 Task: Check the average views per listing of gas fireplace in the last 5 years.
Action: Mouse moved to (1048, 239)
Screenshot: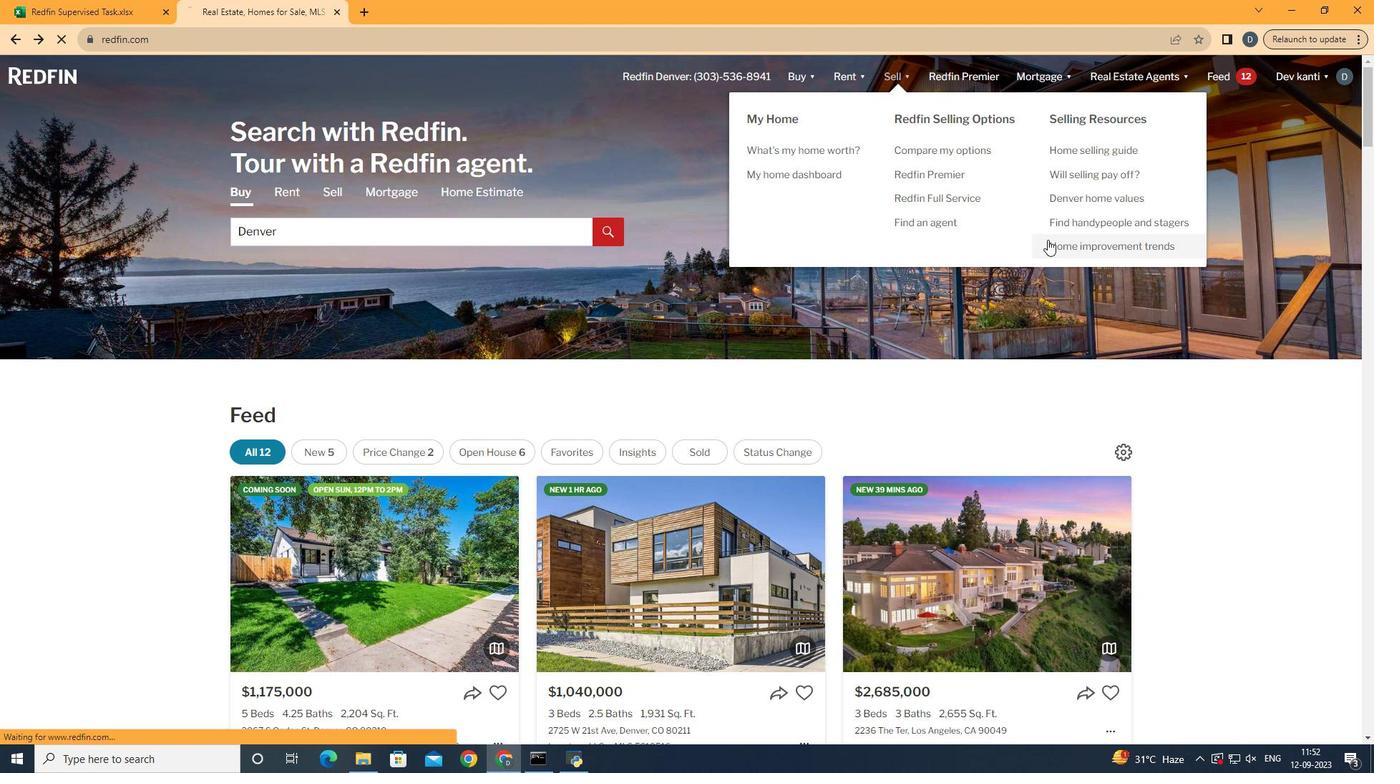 
Action: Mouse pressed left at (1048, 239)
Screenshot: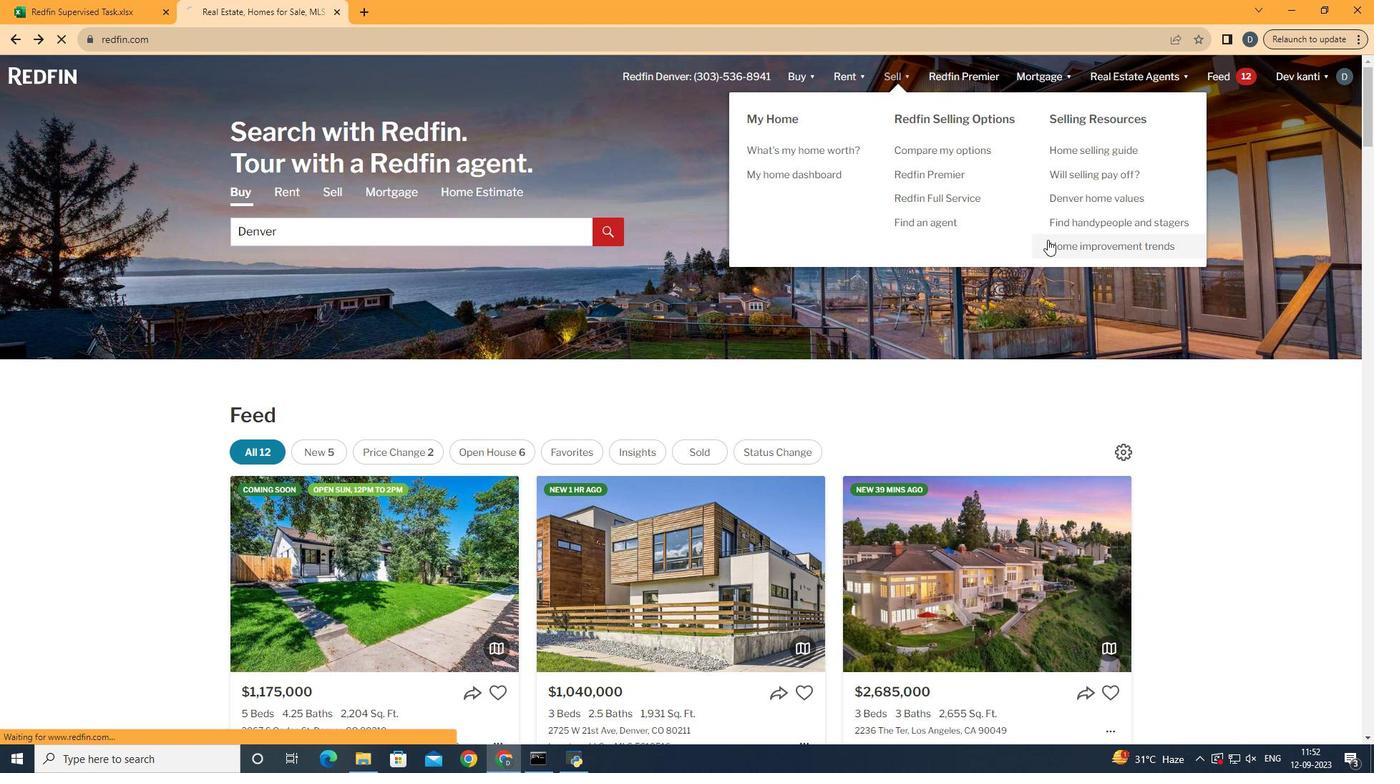 
Action: Mouse moved to (327, 275)
Screenshot: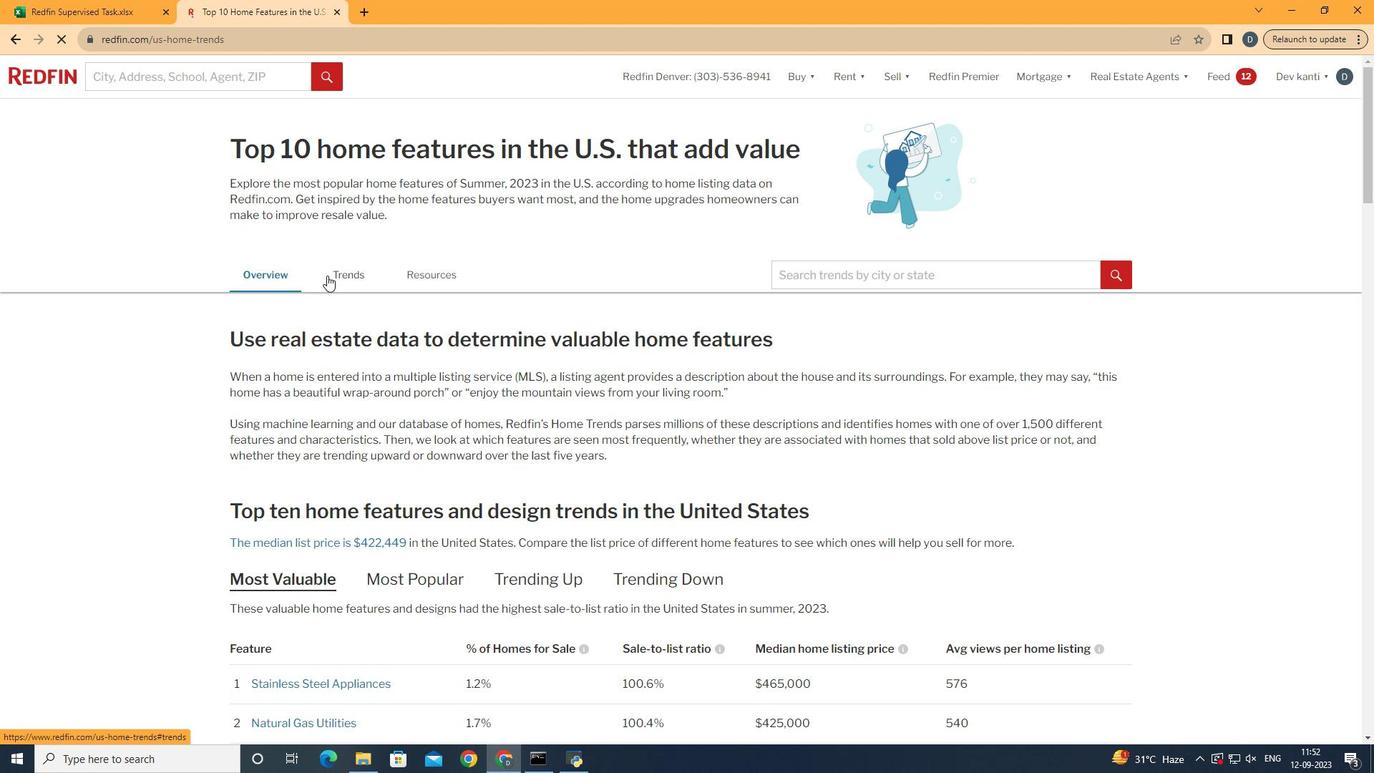 
Action: Mouse pressed left at (327, 275)
Screenshot: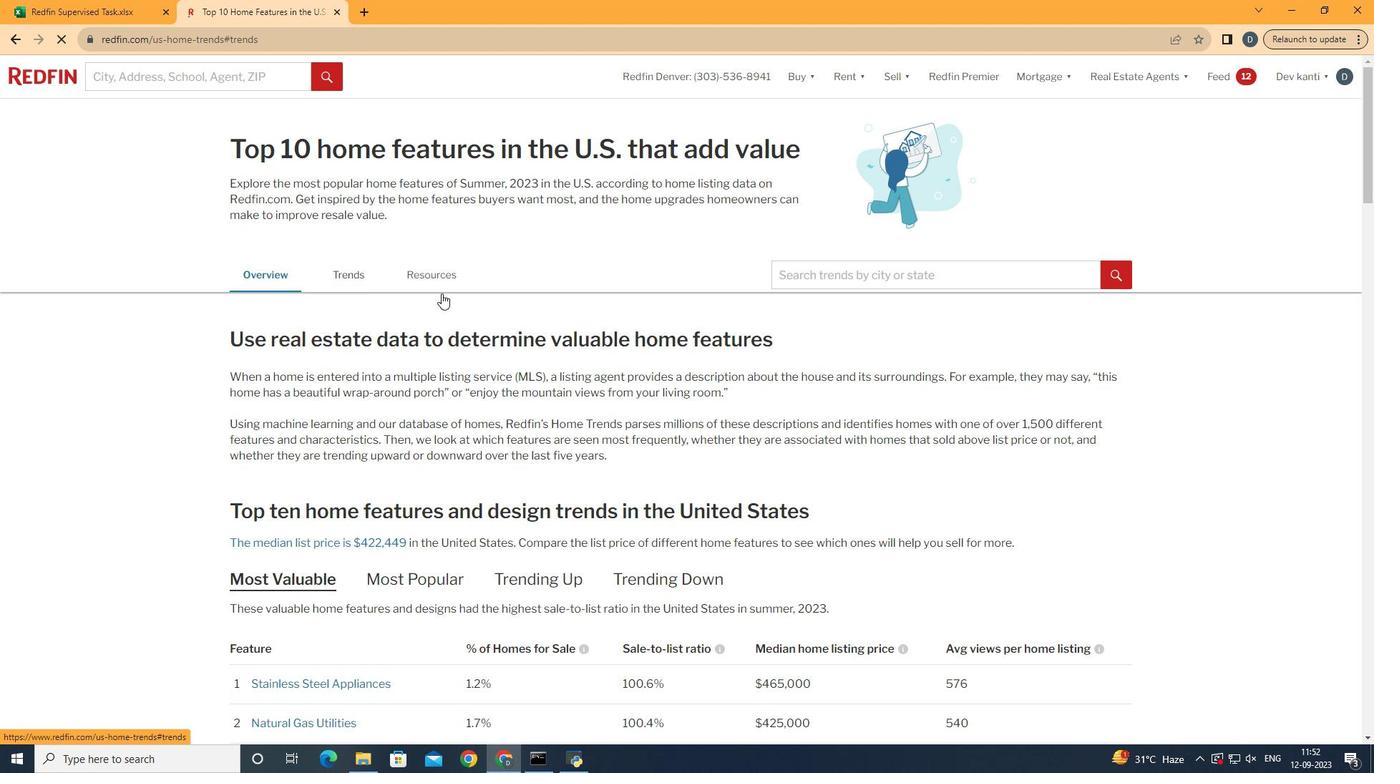 
Action: Mouse moved to (522, 357)
Screenshot: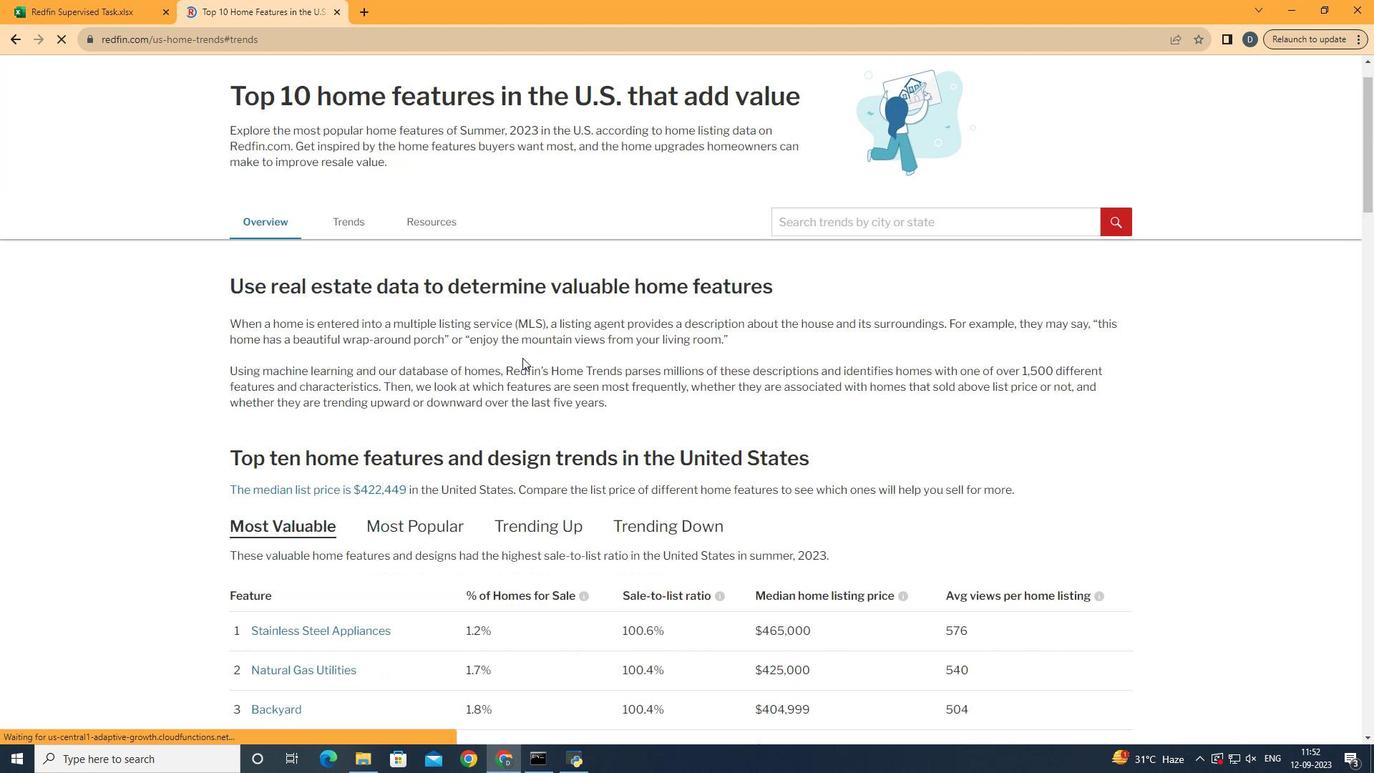 
Action: Mouse scrolled (522, 357) with delta (0, 0)
Screenshot: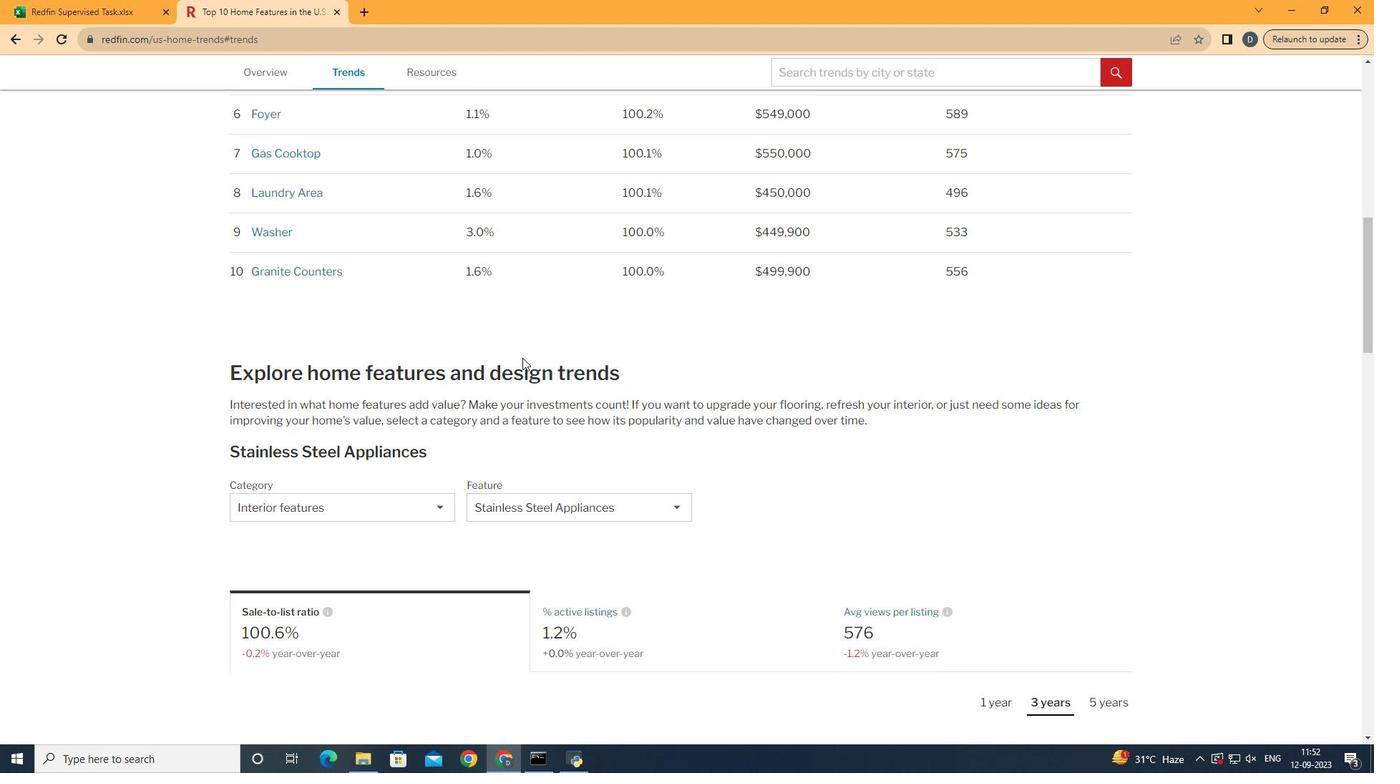 
Action: Mouse scrolled (522, 357) with delta (0, 0)
Screenshot: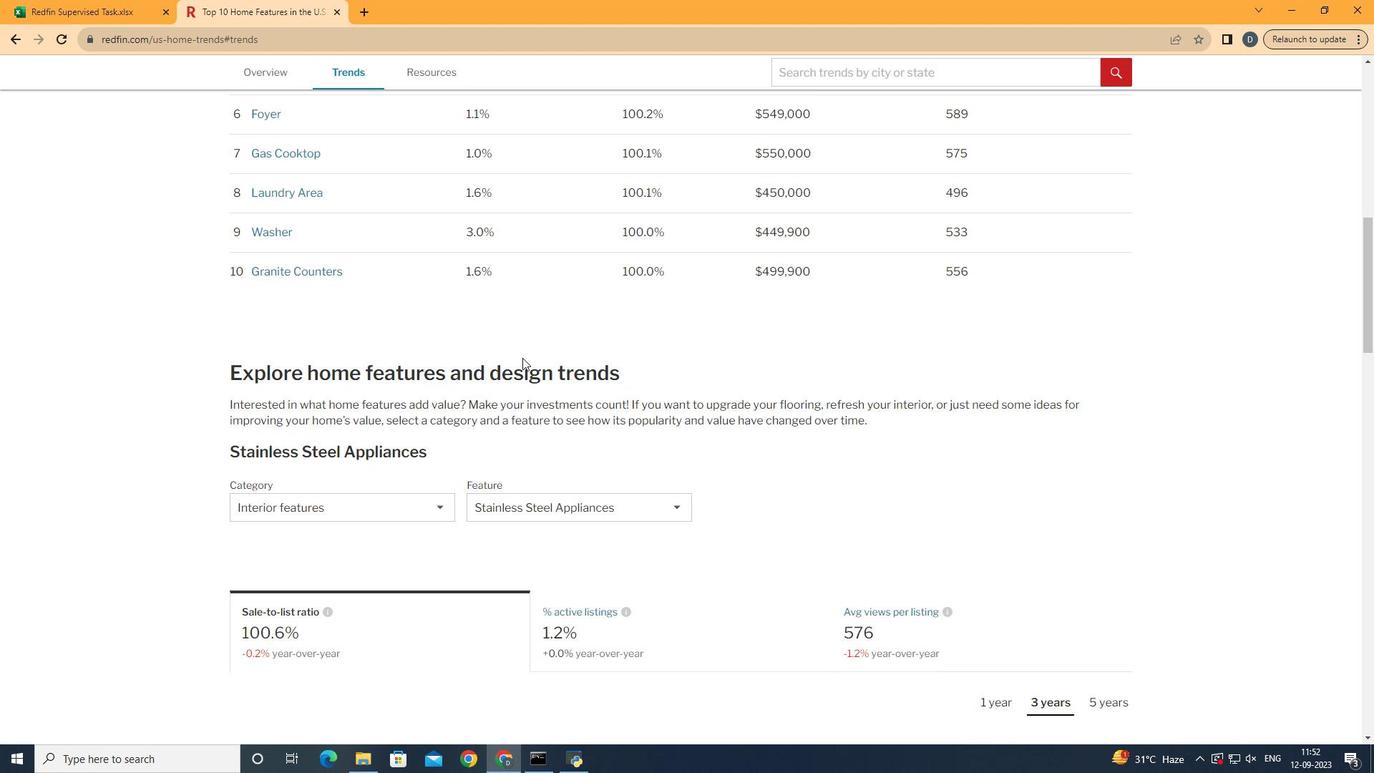 
Action: Mouse scrolled (522, 357) with delta (0, 0)
Screenshot: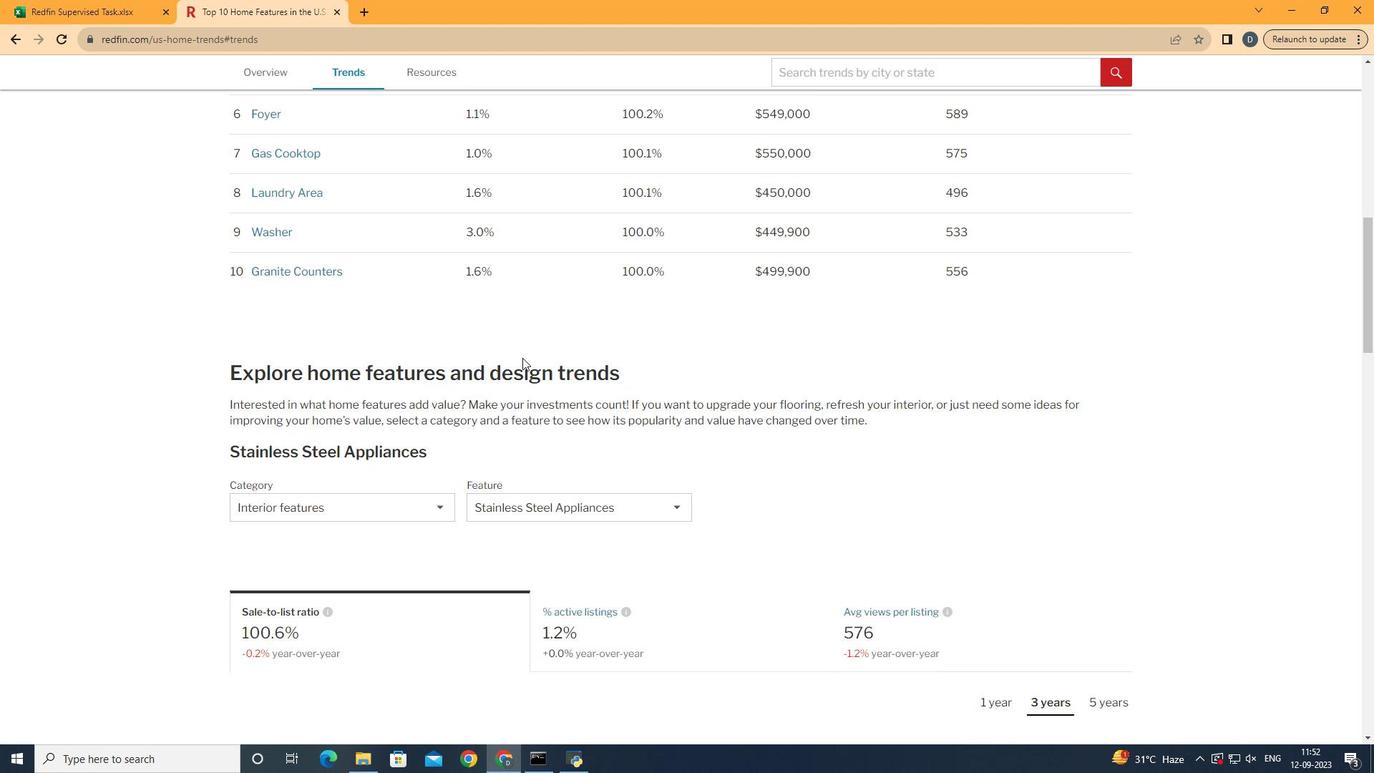 
Action: Mouse scrolled (522, 357) with delta (0, 0)
Screenshot: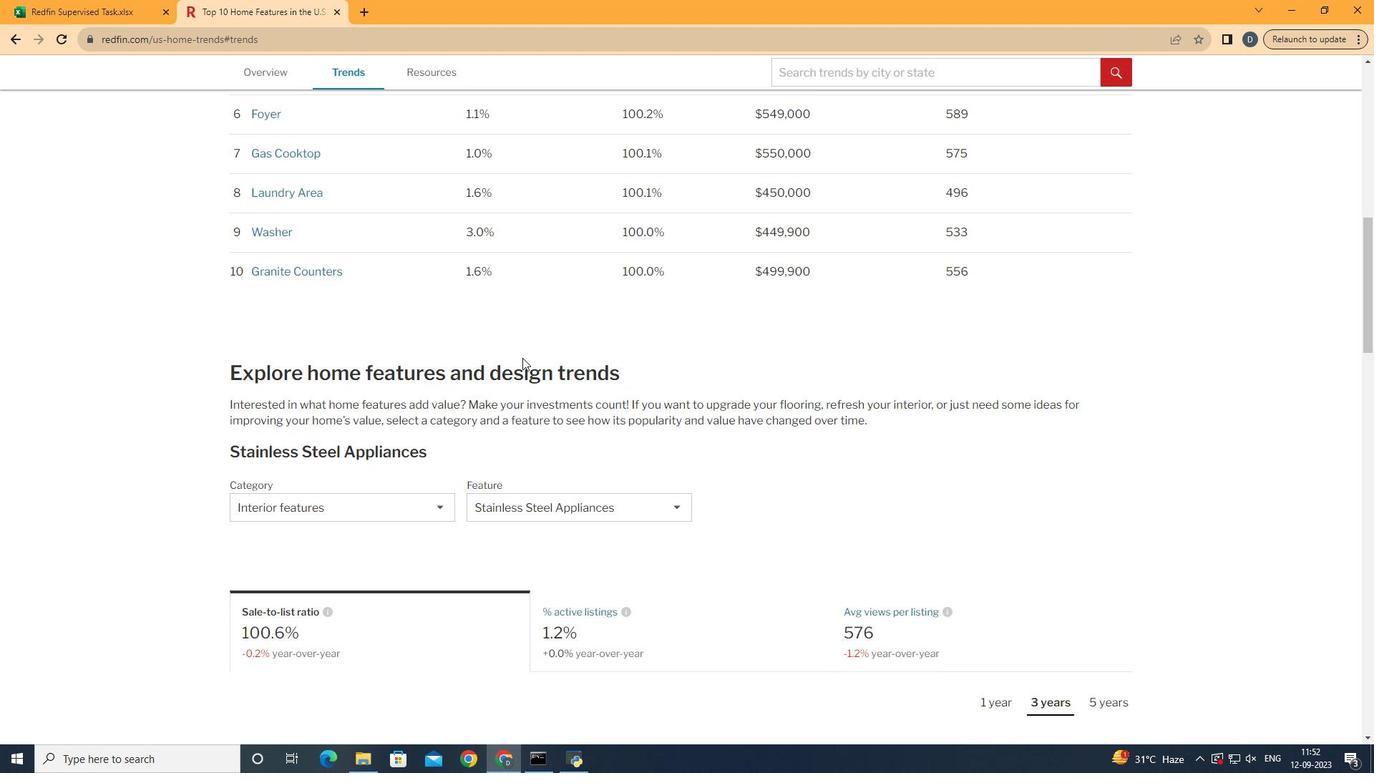 
Action: Mouse scrolled (522, 357) with delta (0, 0)
Screenshot: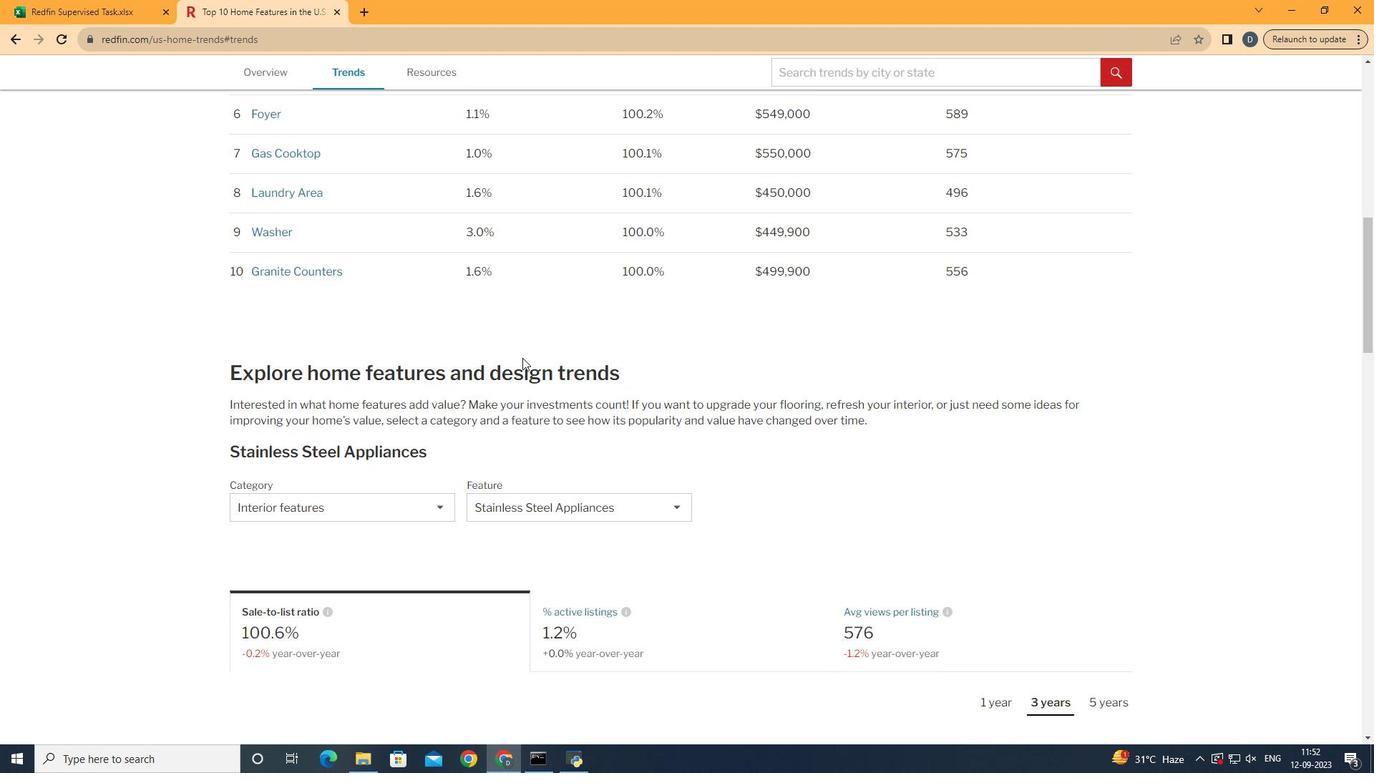 
Action: Mouse scrolled (522, 357) with delta (0, 0)
Screenshot: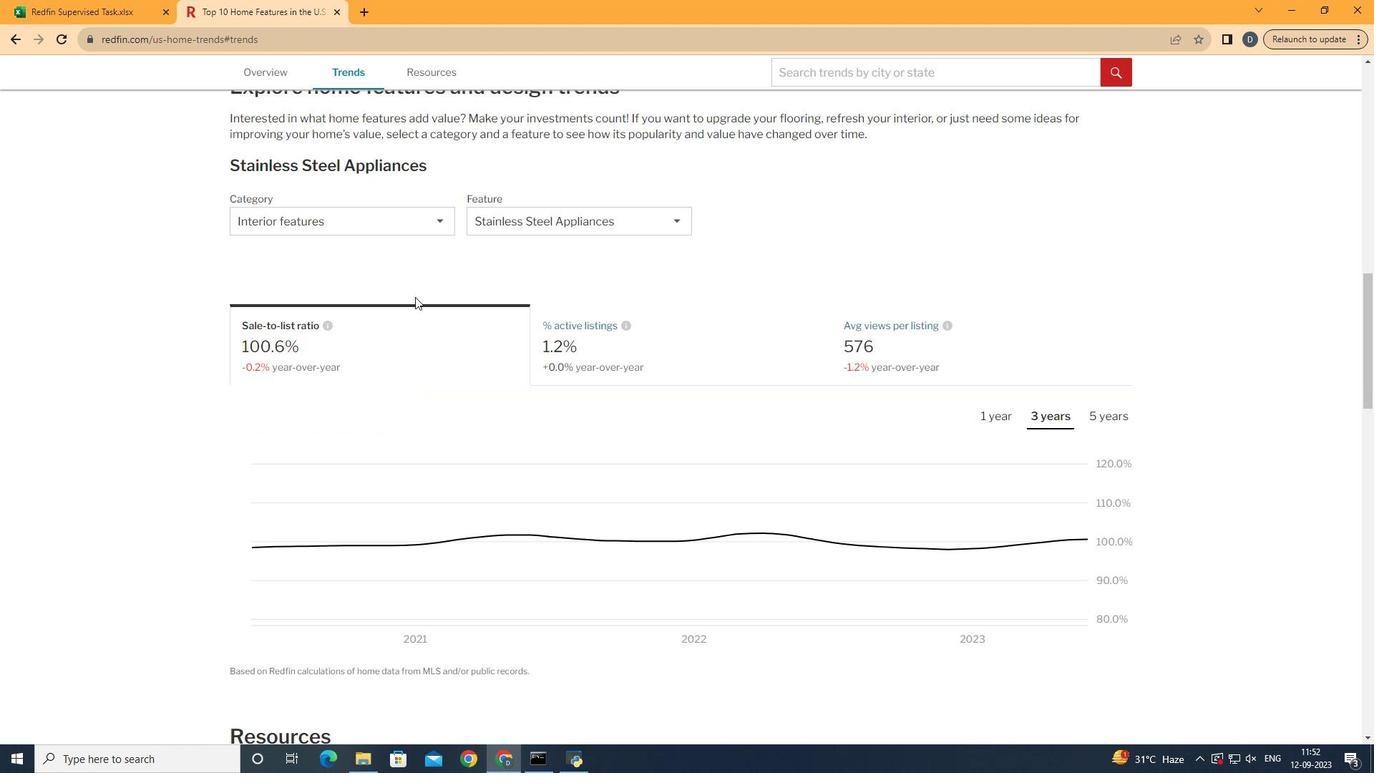 
Action: Mouse scrolled (522, 357) with delta (0, 0)
Screenshot: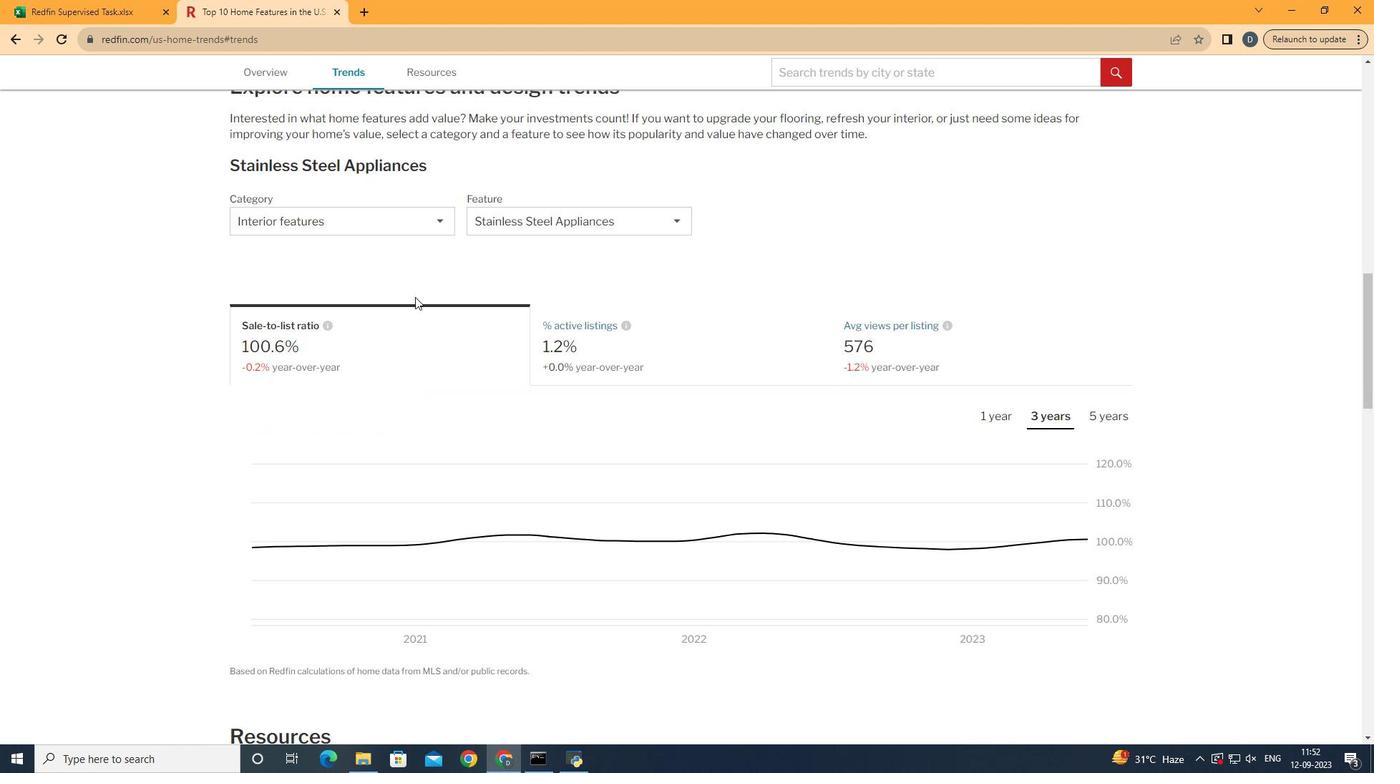 
Action: Mouse scrolled (522, 357) with delta (0, 0)
Screenshot: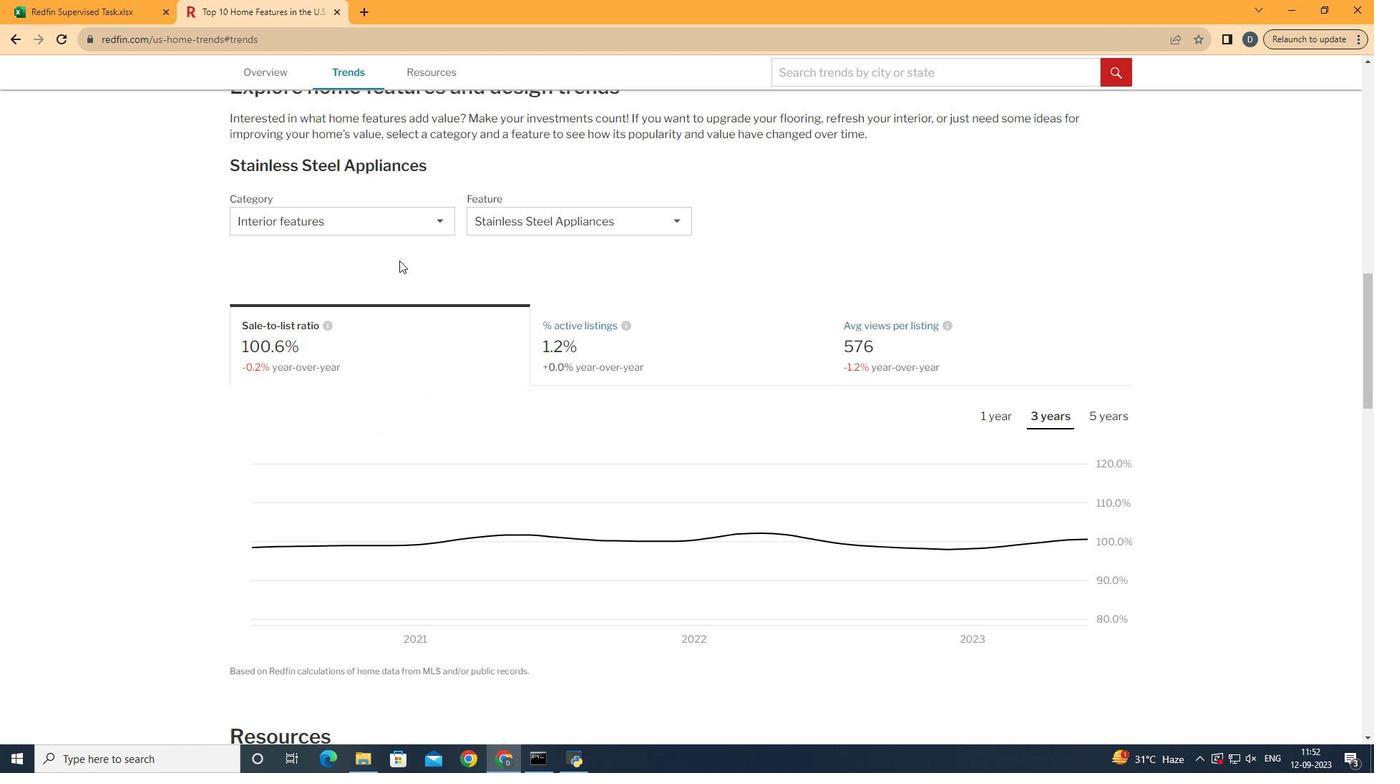 
Action: Mouse scrolled (522, 357) with delta (0, 0)
Screenshot: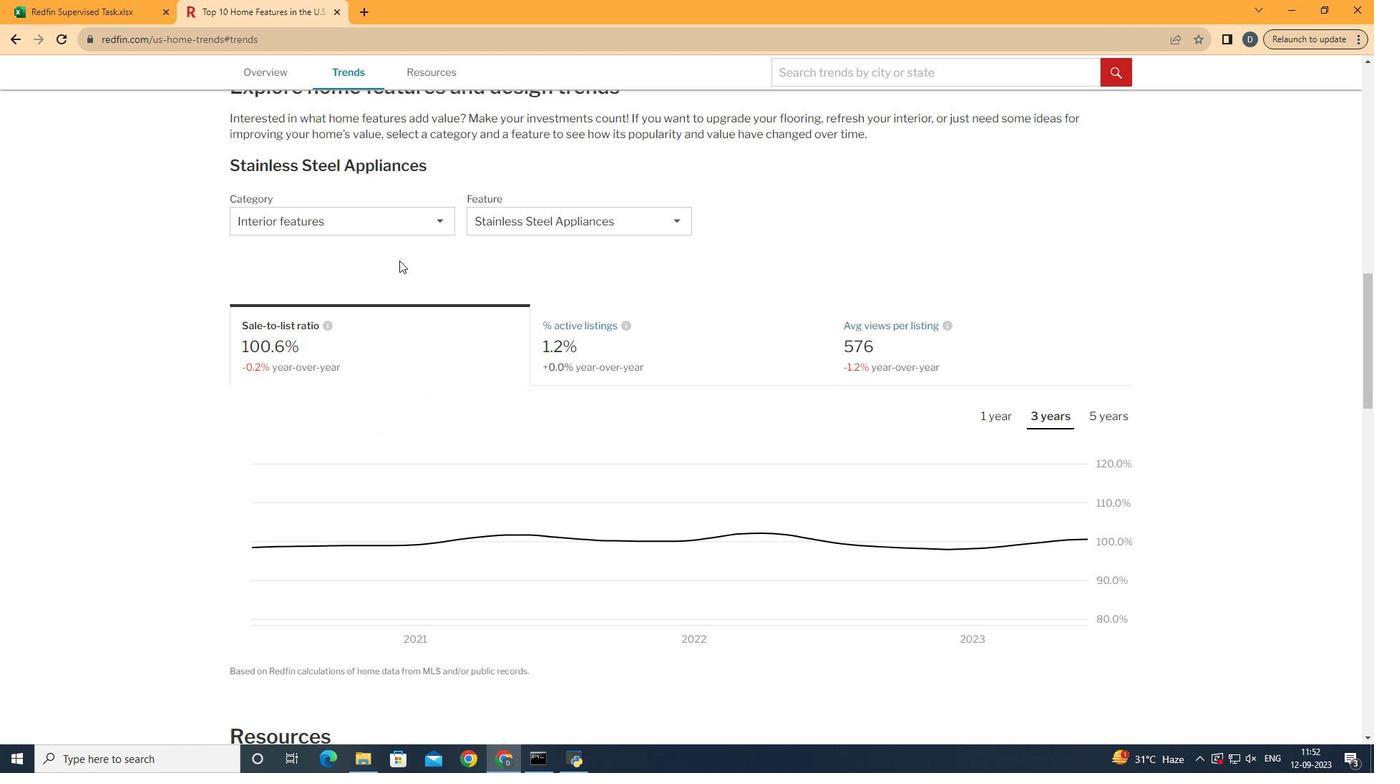 
Action: Mouse moved to (393, 218)
Screenshot: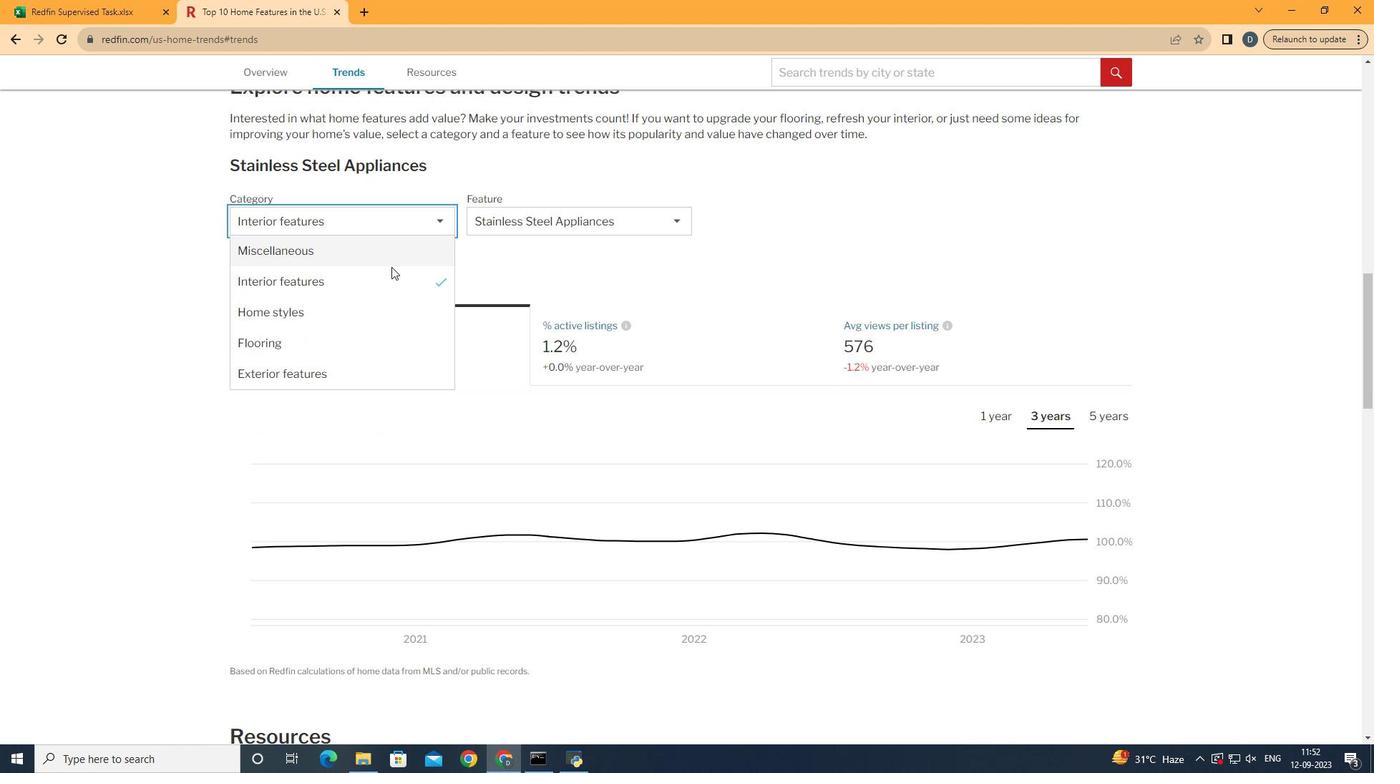 
Action: Mouse pressed left at (393, 218)
Screenshot: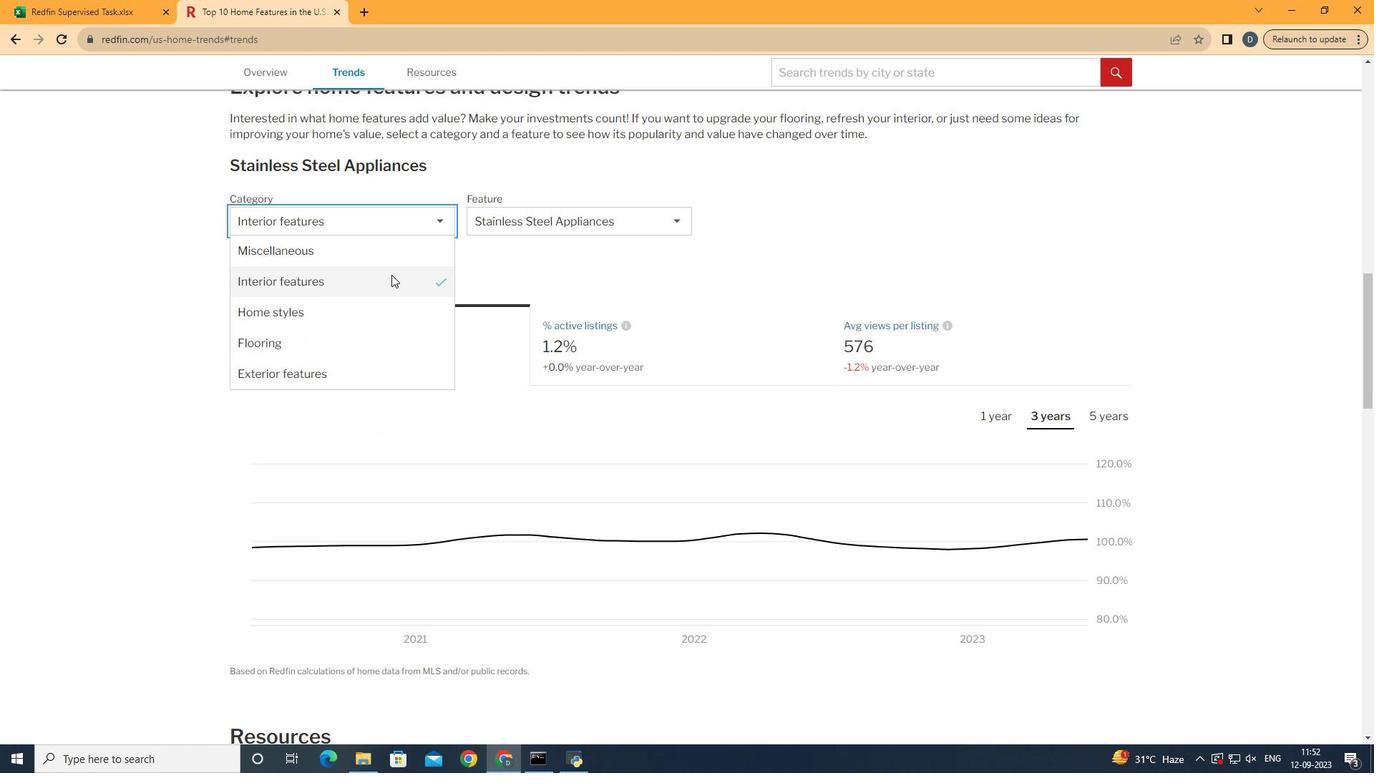 
Action: Mouse moved to (392, 281)
Screenshot: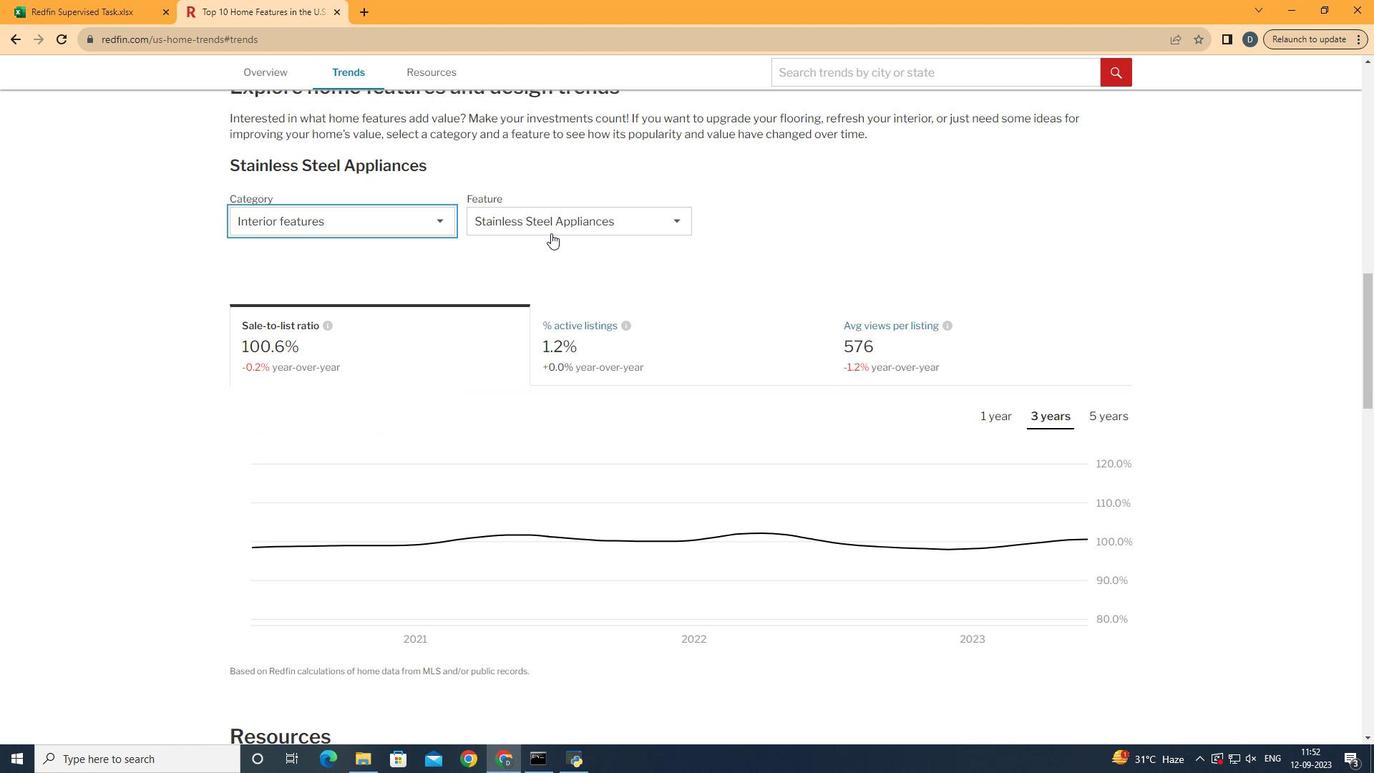 
Action: Mouse pressed left at (392, 281)
Screenshot: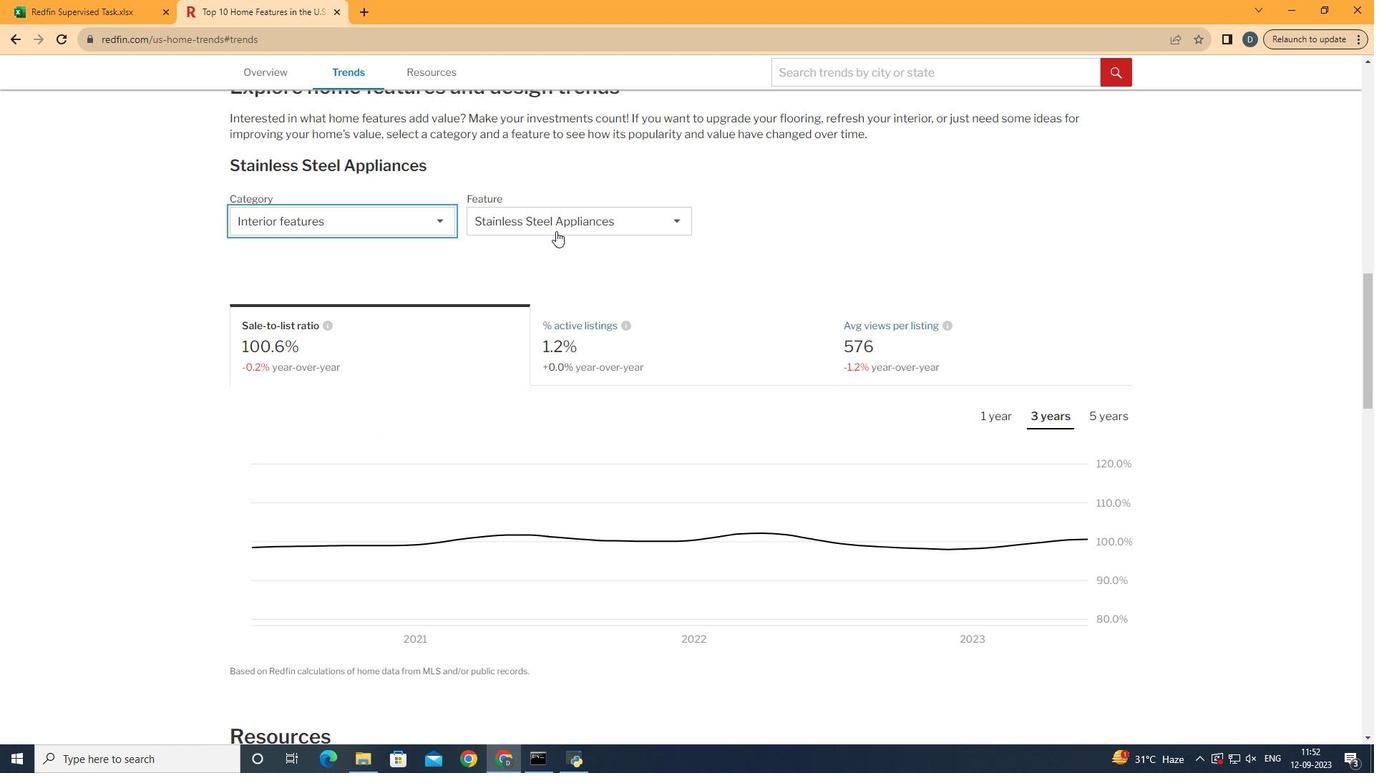 
Action: Mouse moved to (559, 229)
Screenshot: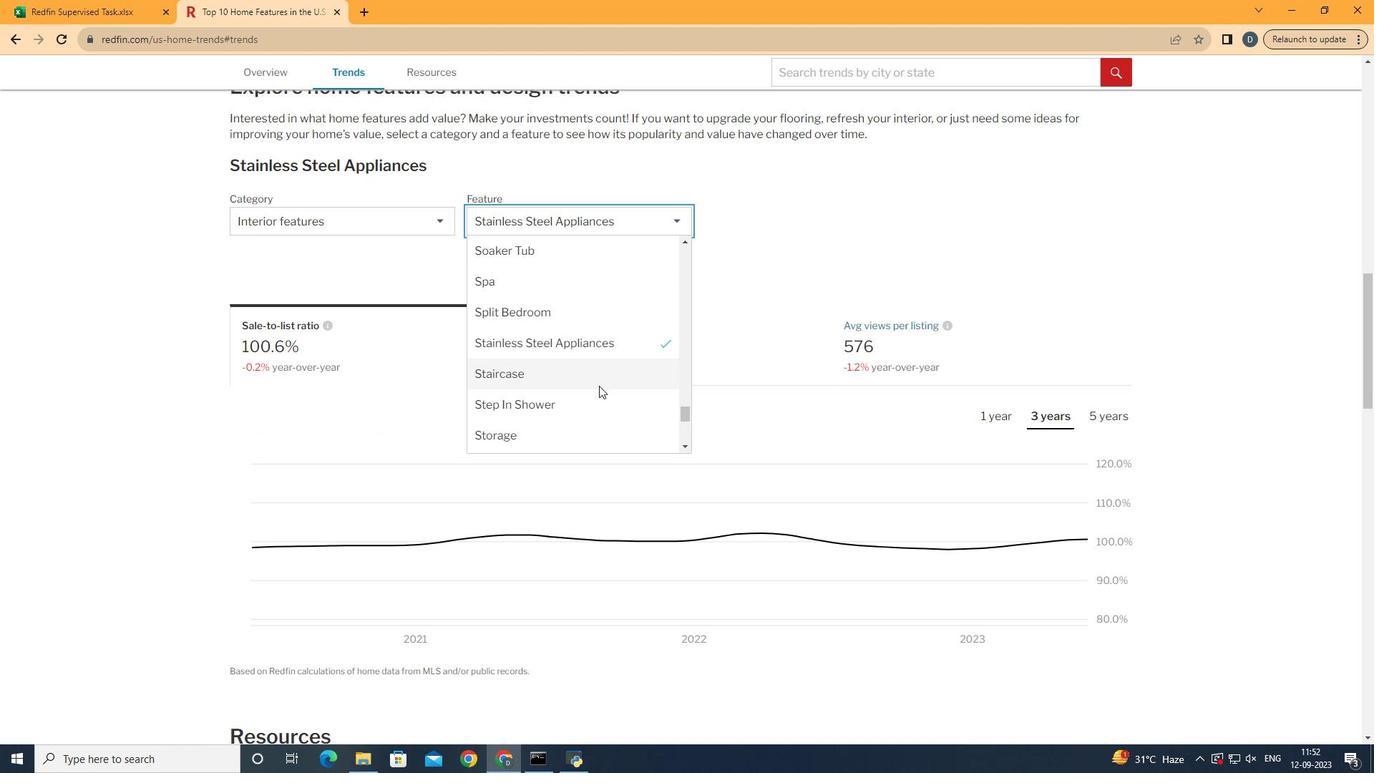 
Action: Mouse pressed left at (559, 229)
Screenshot: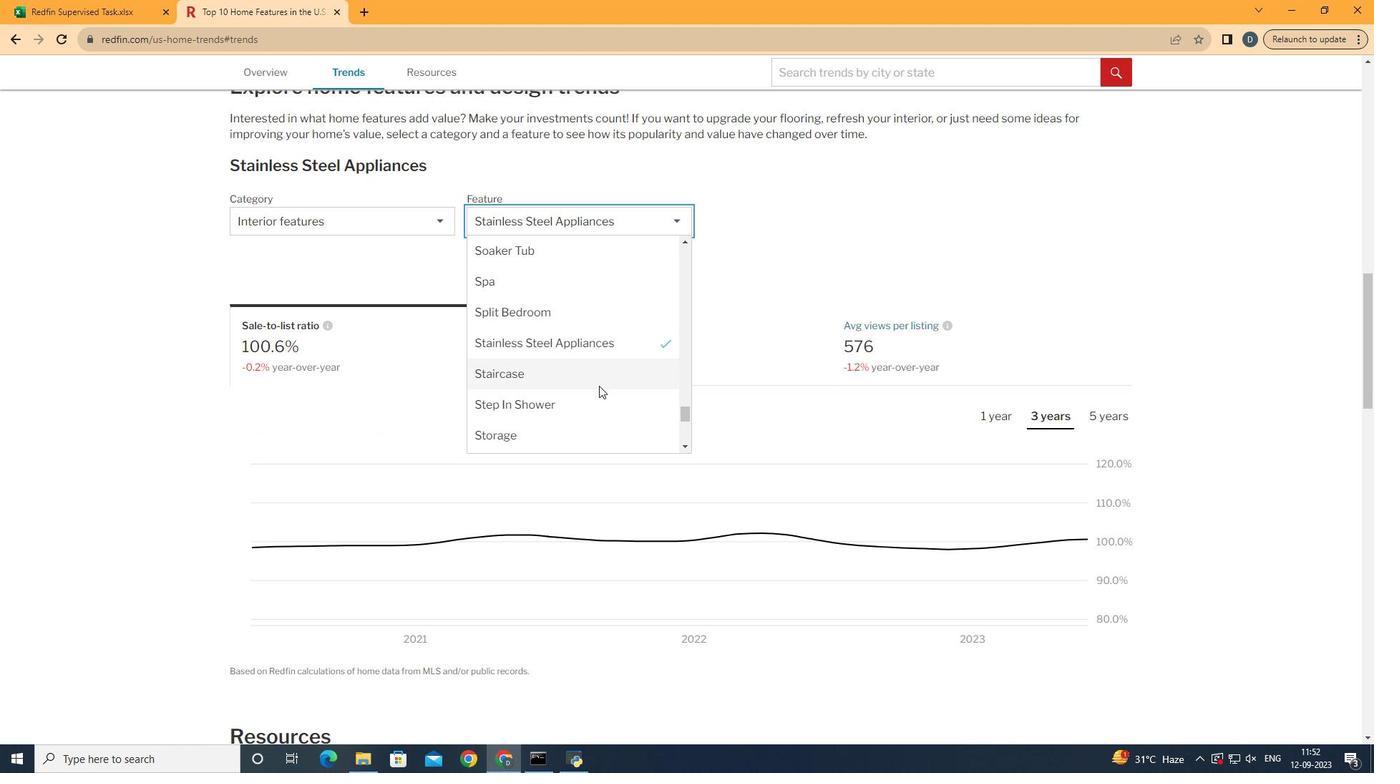 
Action: Mouse moved to (599, 385)
Screenshot: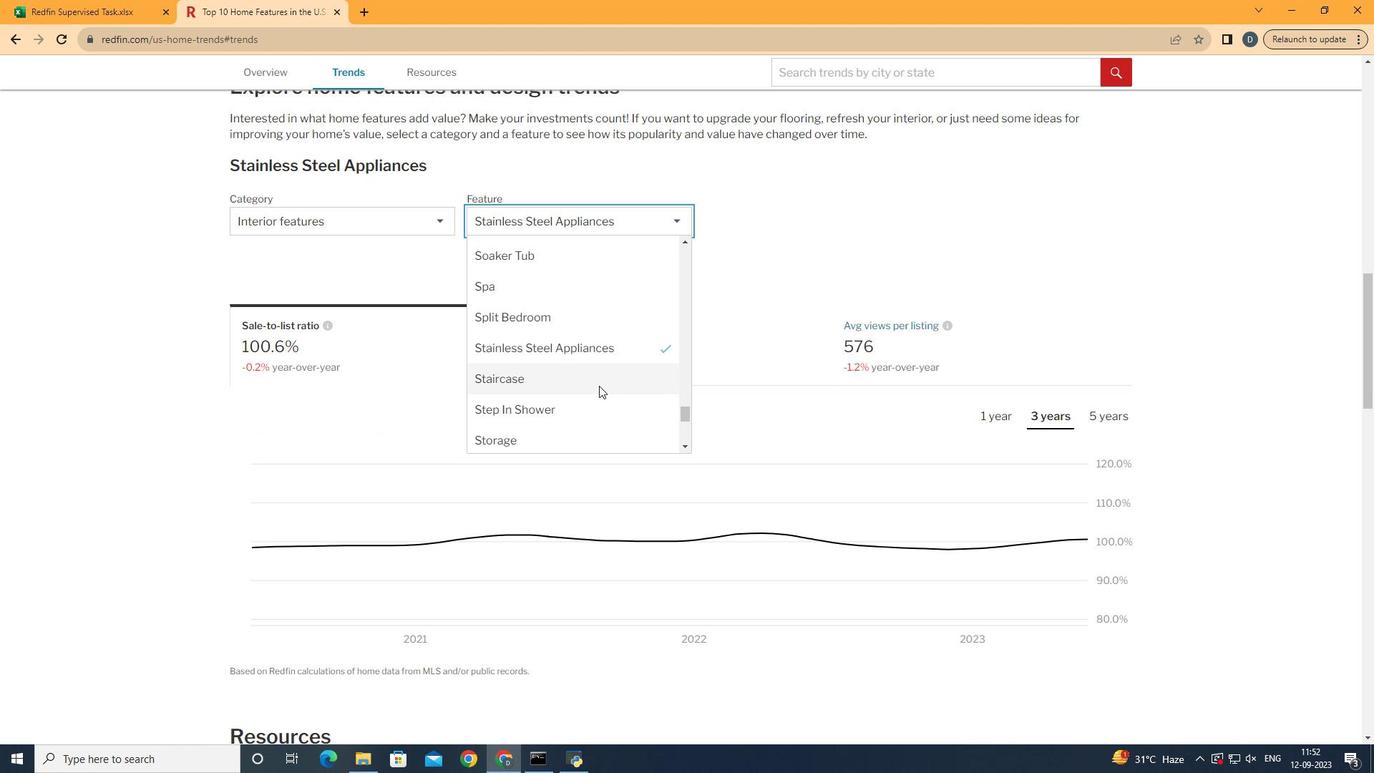 
Action: Mouse scrolled (599, 386) with delta (0, 0)
Screenshot: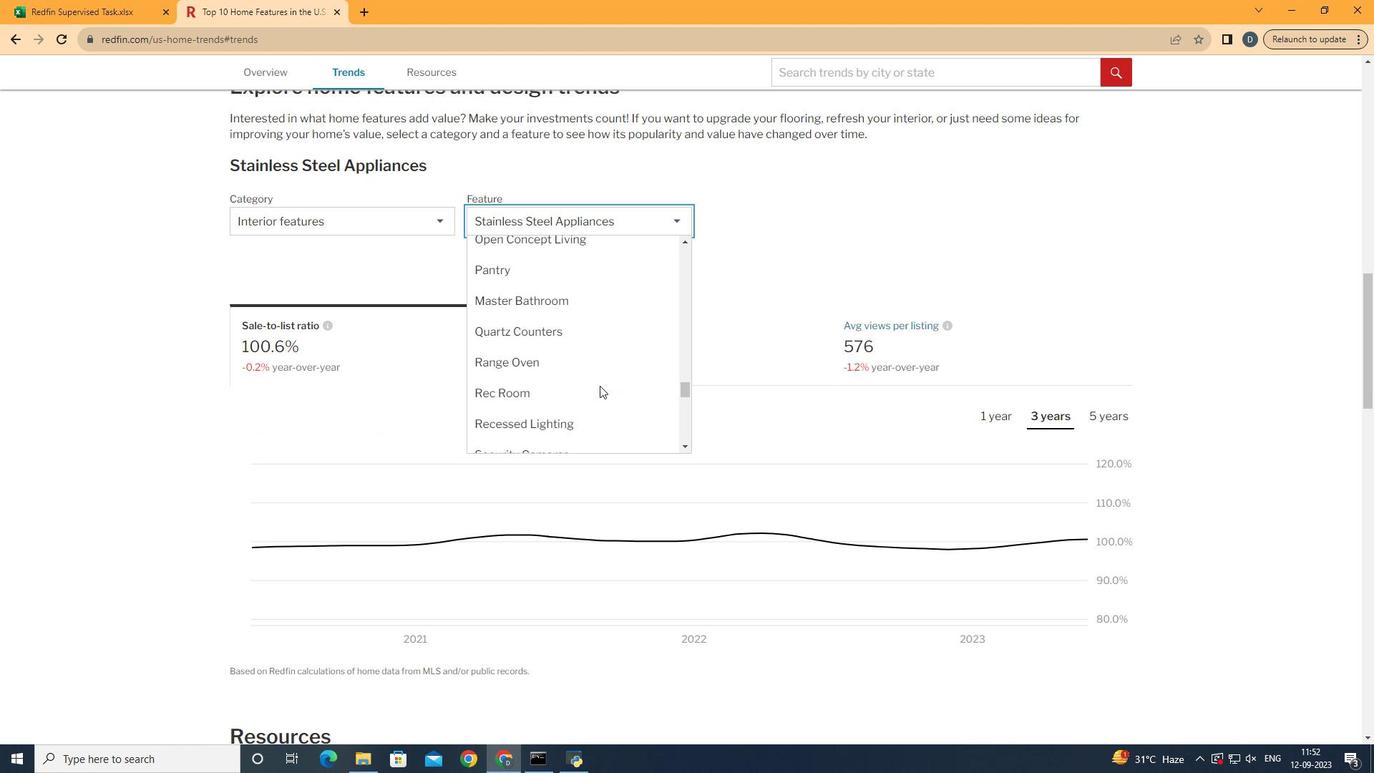 
Action: Mouse scrolled (599, 386) with delta (0, 0)
Screenshot: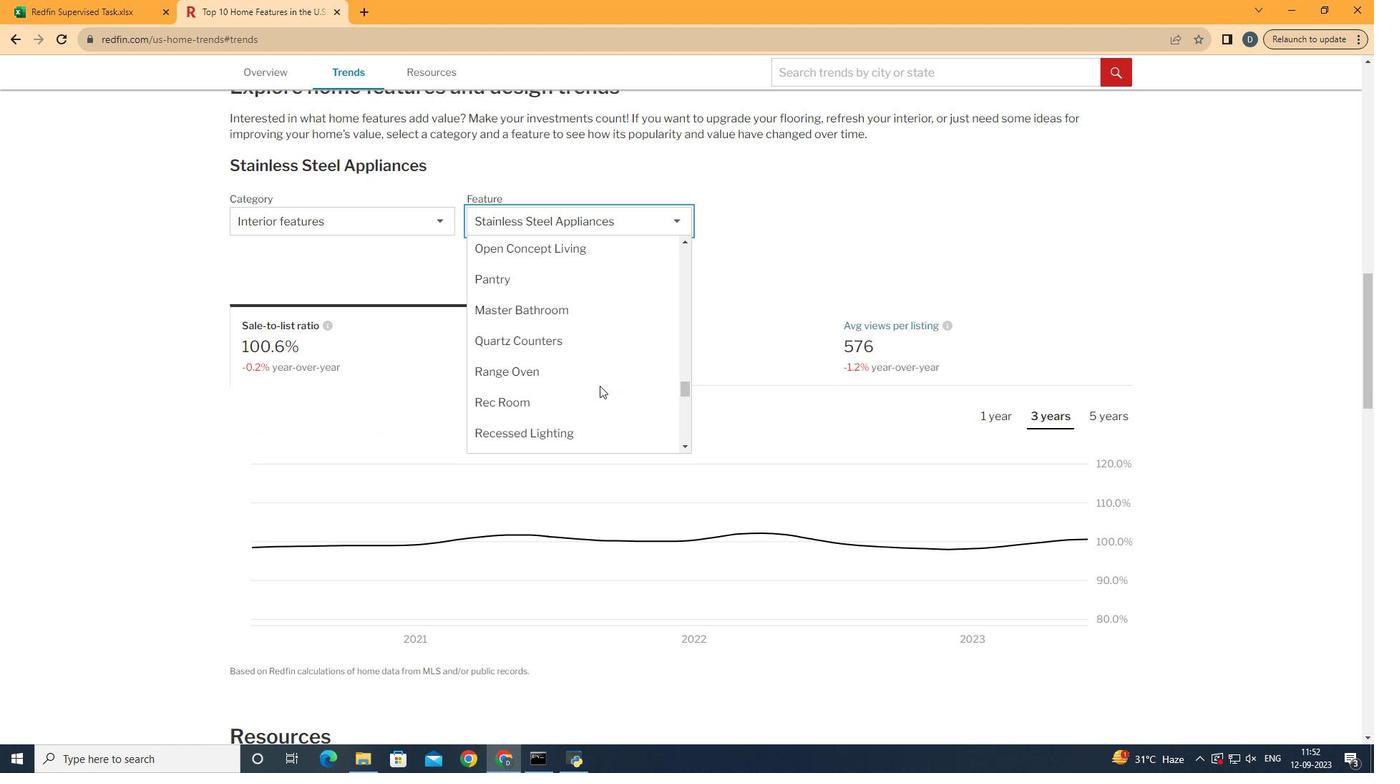 
Action: Mouse scrolled (599, 386) with delta (0, 0)
Screenshot: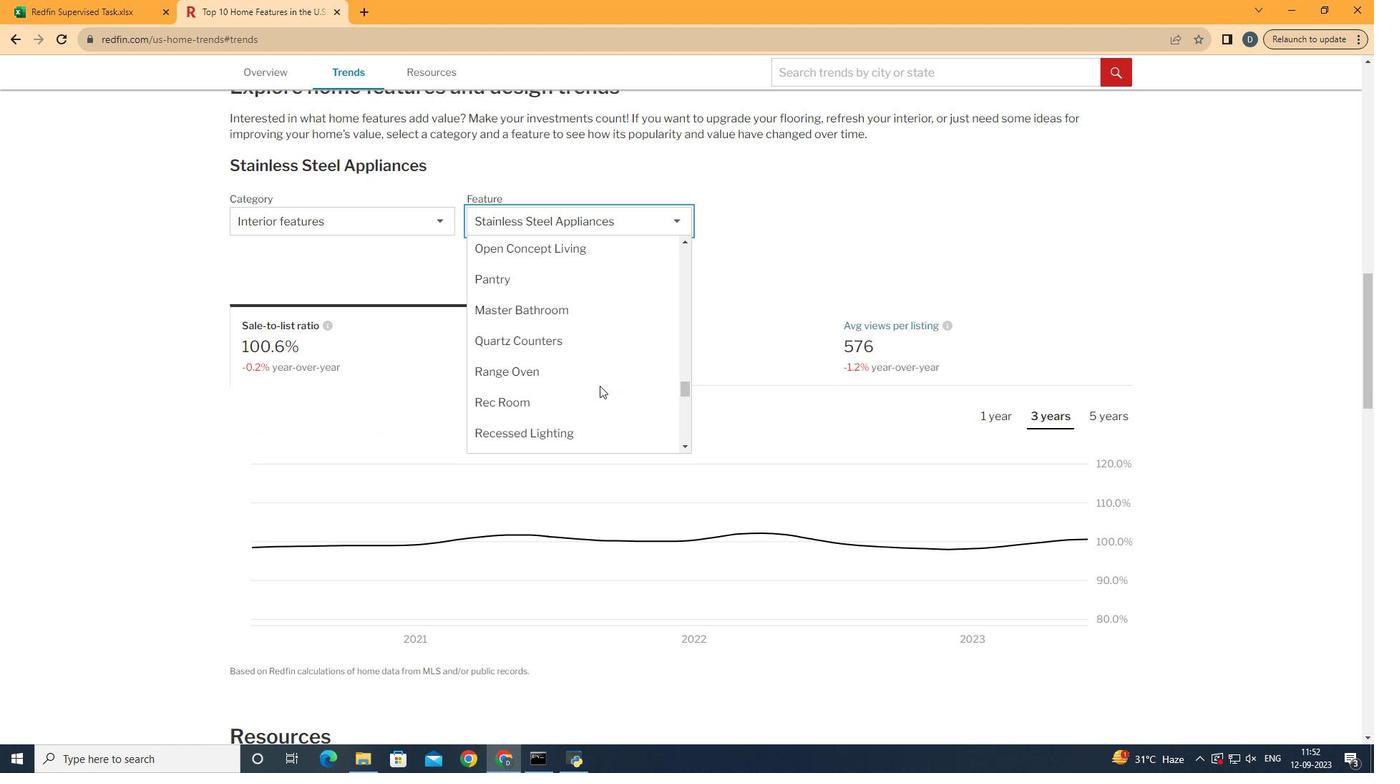 
Action: Mouse scrolled (599, 386) with delta (0, 0)
Screenshot: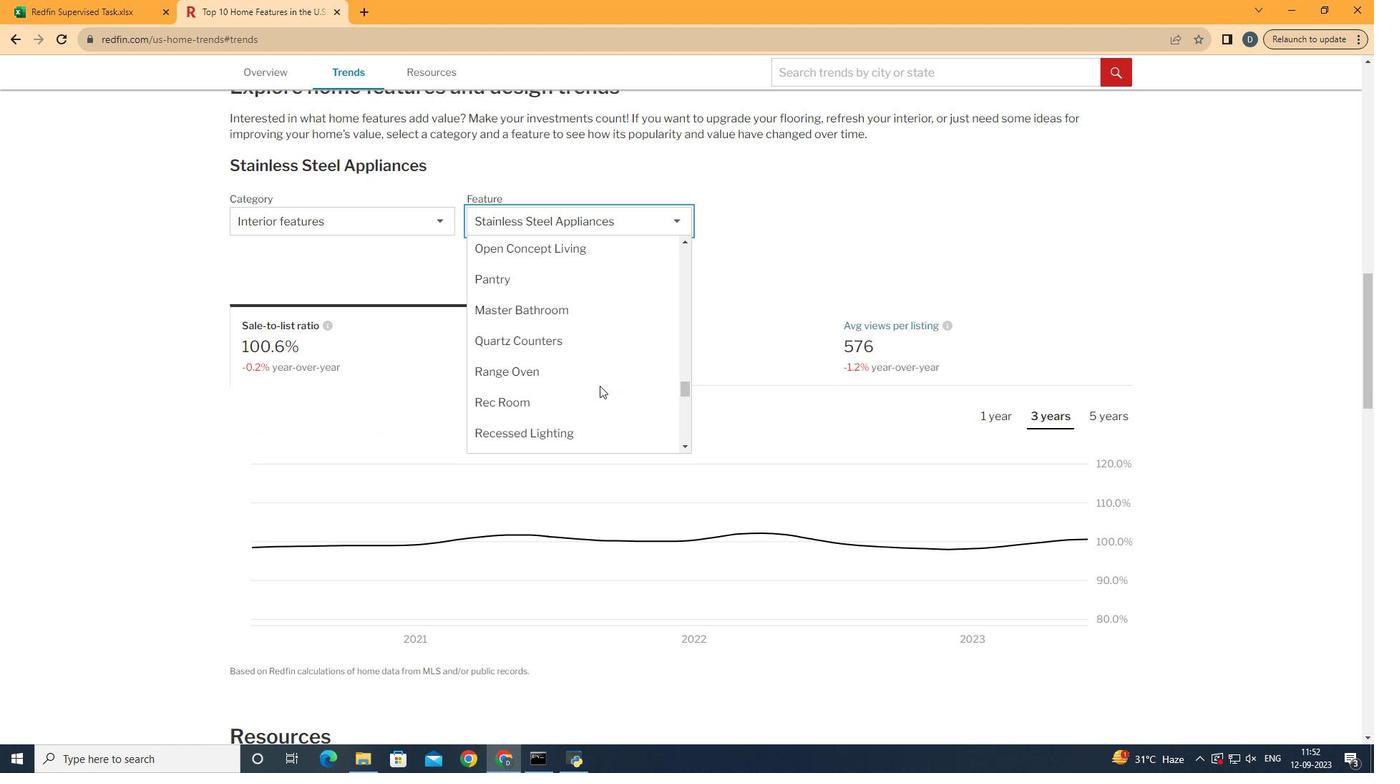 
Action: Mouse scrolled (599, 386) with delta (0, 0)
Screenshot: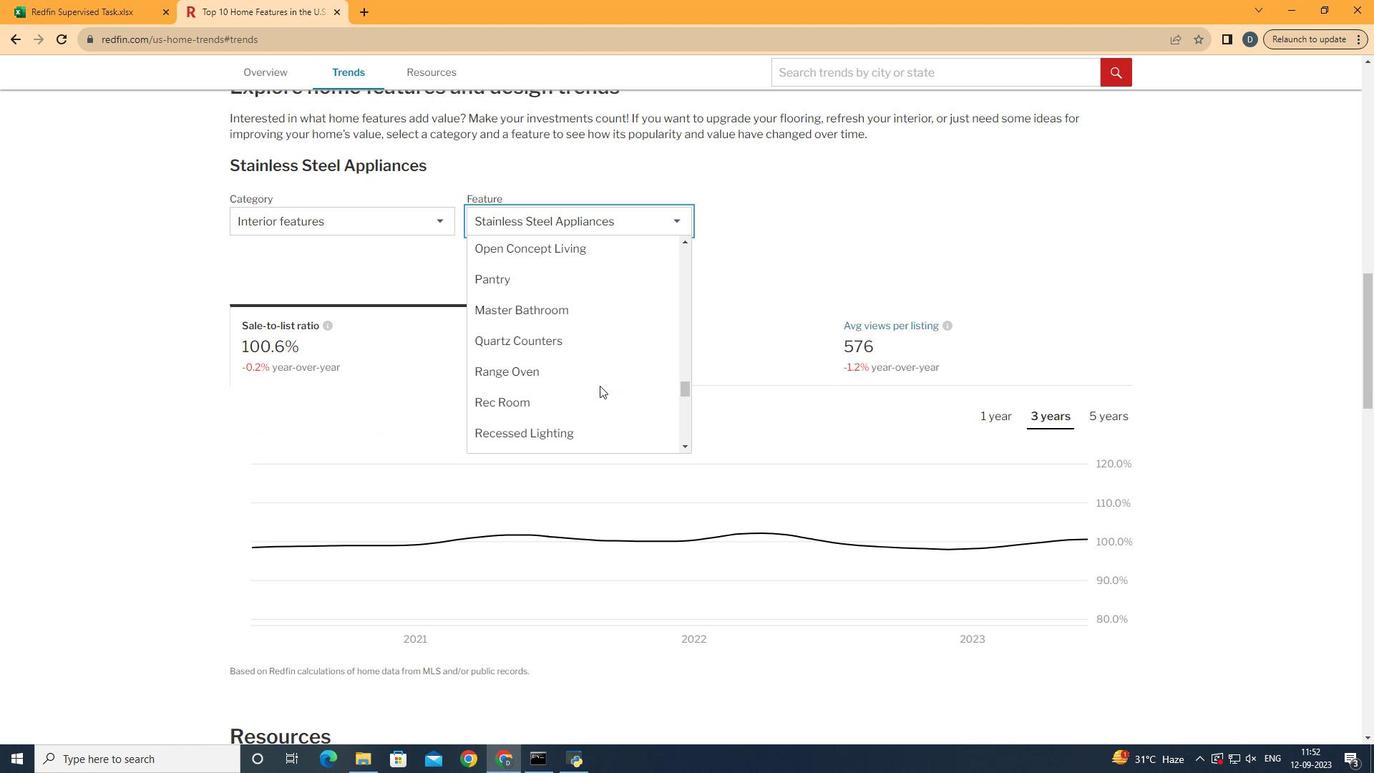 
Action: Mouse moved to (599, 385)
Screenshot: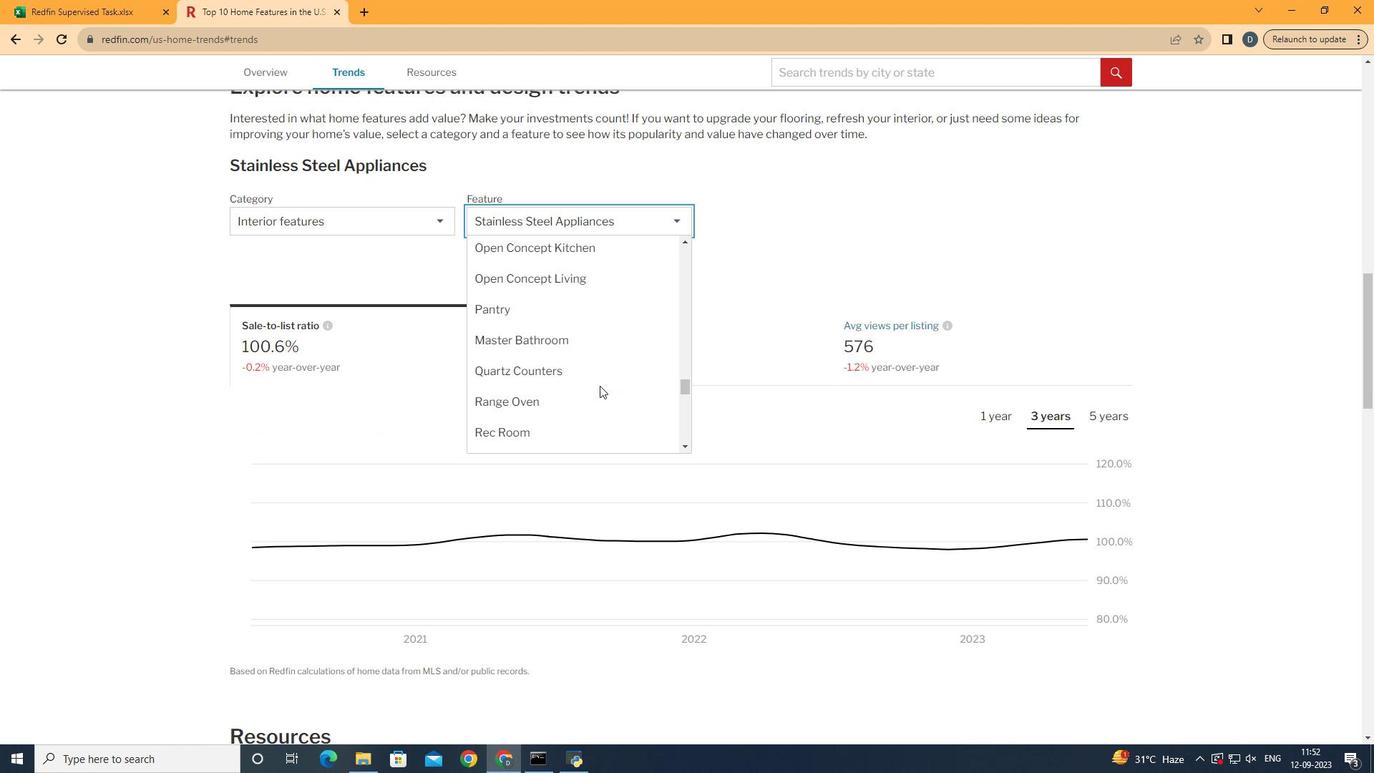 
Action: Mouse scrolled (599, 386) with delta (0, 0)
Screenshot: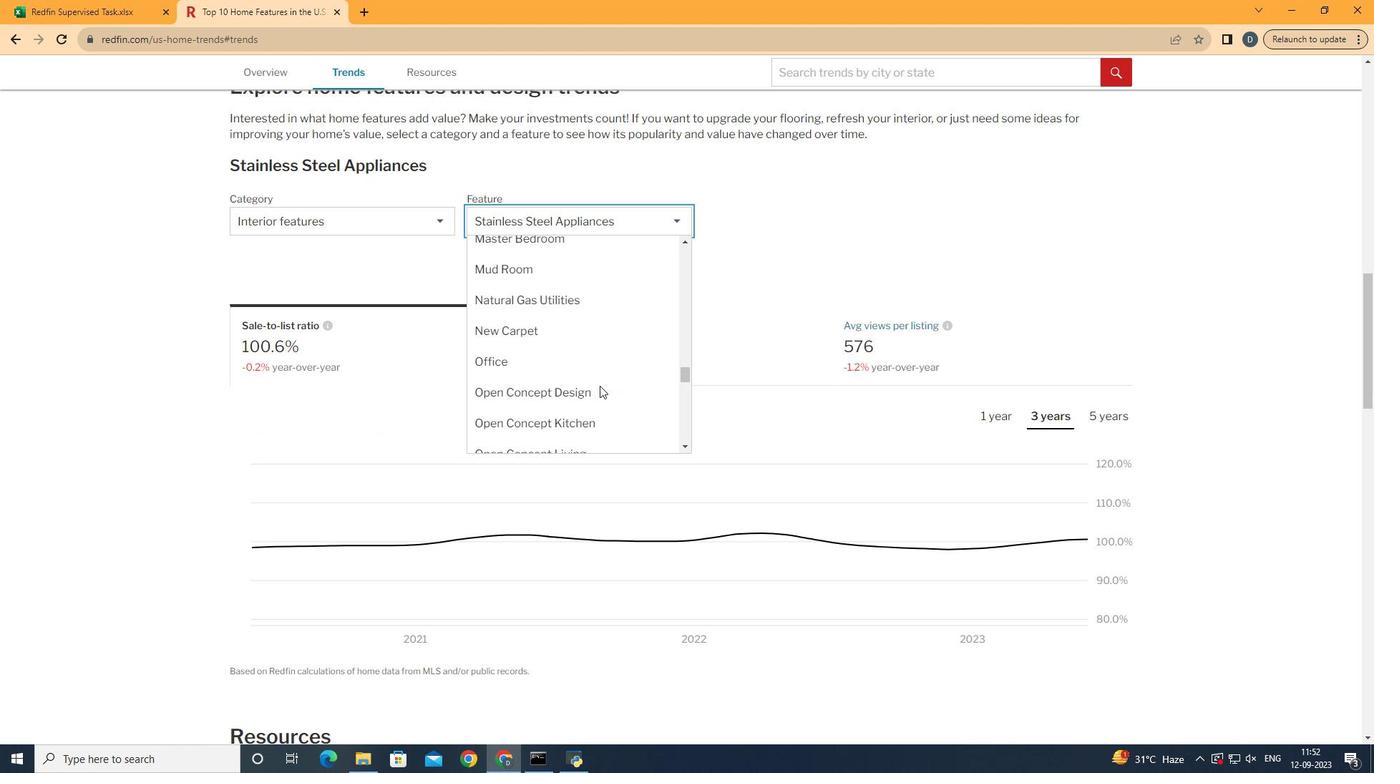 
Action: Mouse scrolled (599, 386) with delta (0, 0)
Screenshot: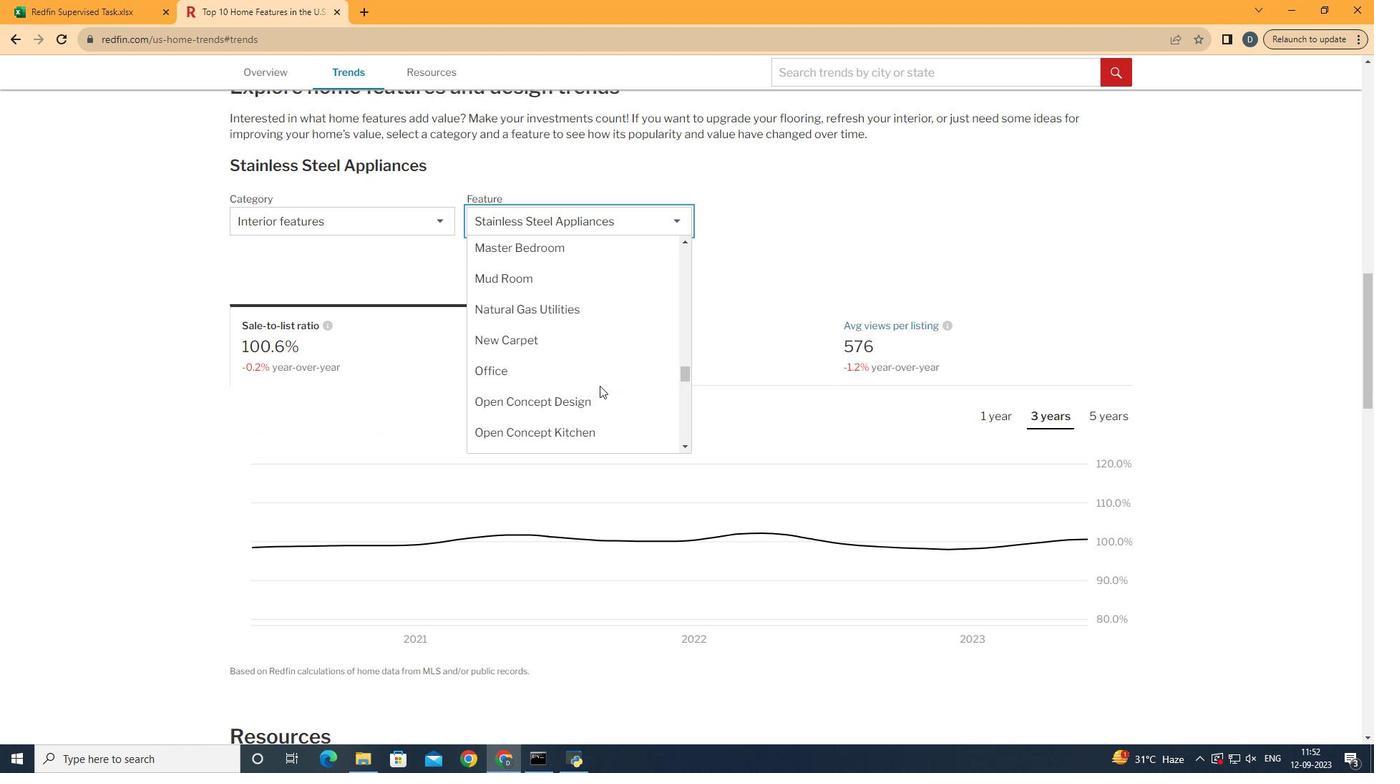 
Action: Mouse scrolled (599, 386) with delta (0, 0)
Screenshot: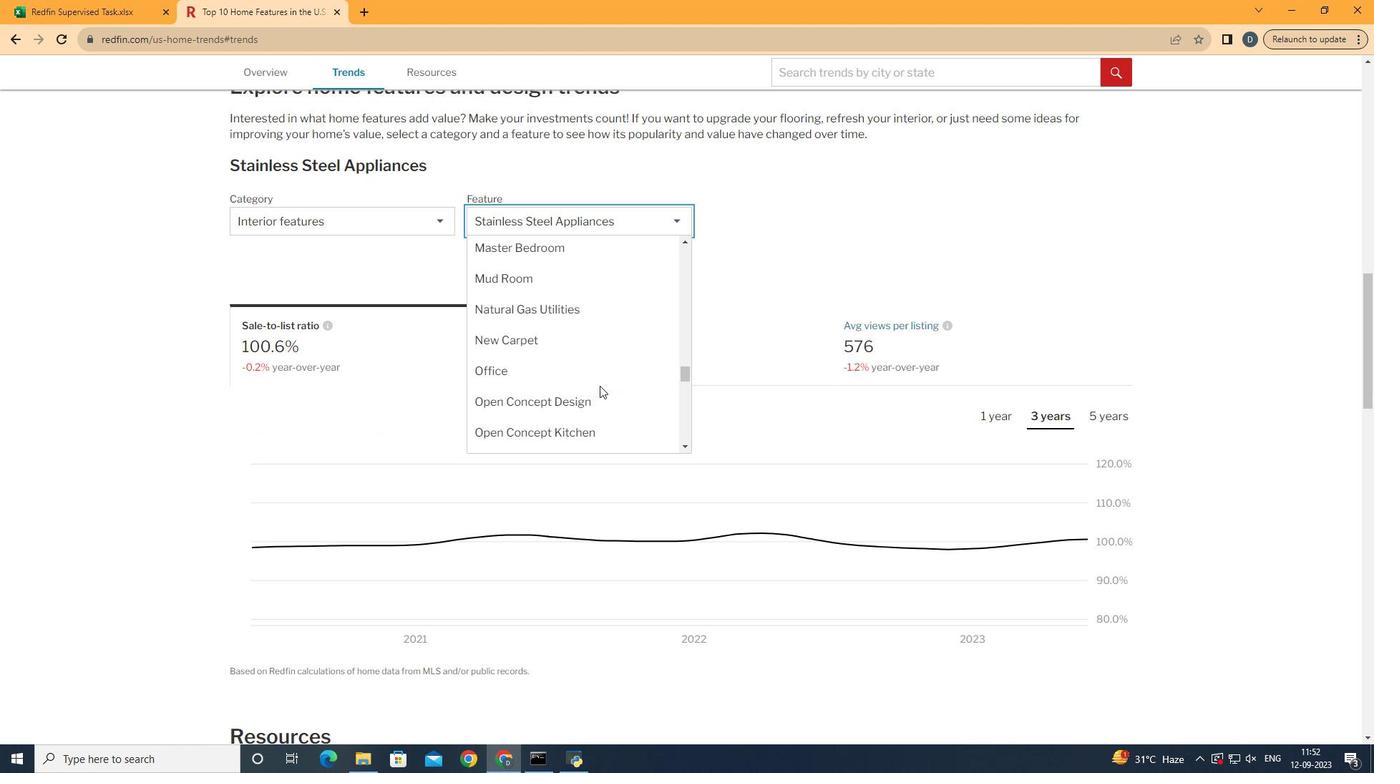 
Action: Mouse scrolled (599, 386) with delta (0, 0)
Screenshot: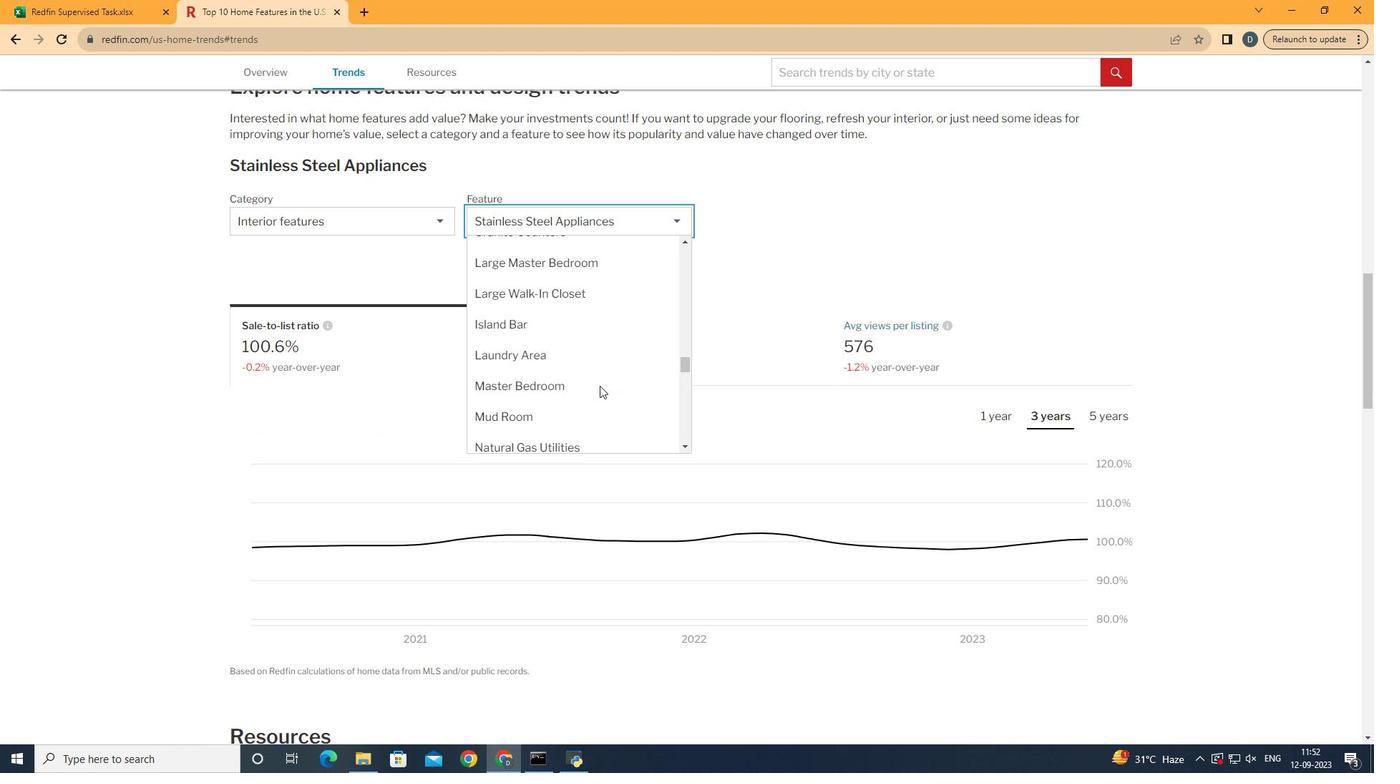
Action: Mouse scrolled (599, 386) with delta (0, 0)
Screenshot: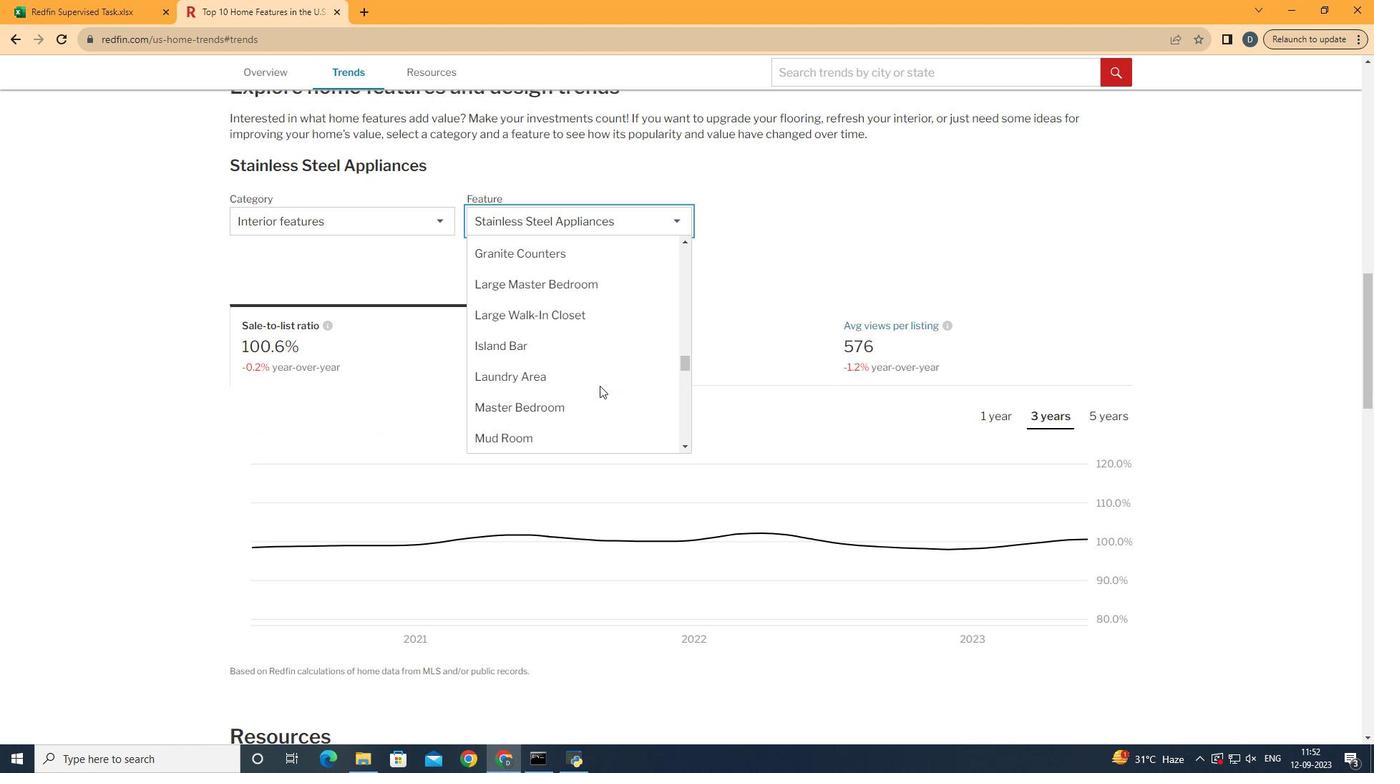 
Action: Mouse scrolled (599, 386) with delta (0, 0)
Screenshot: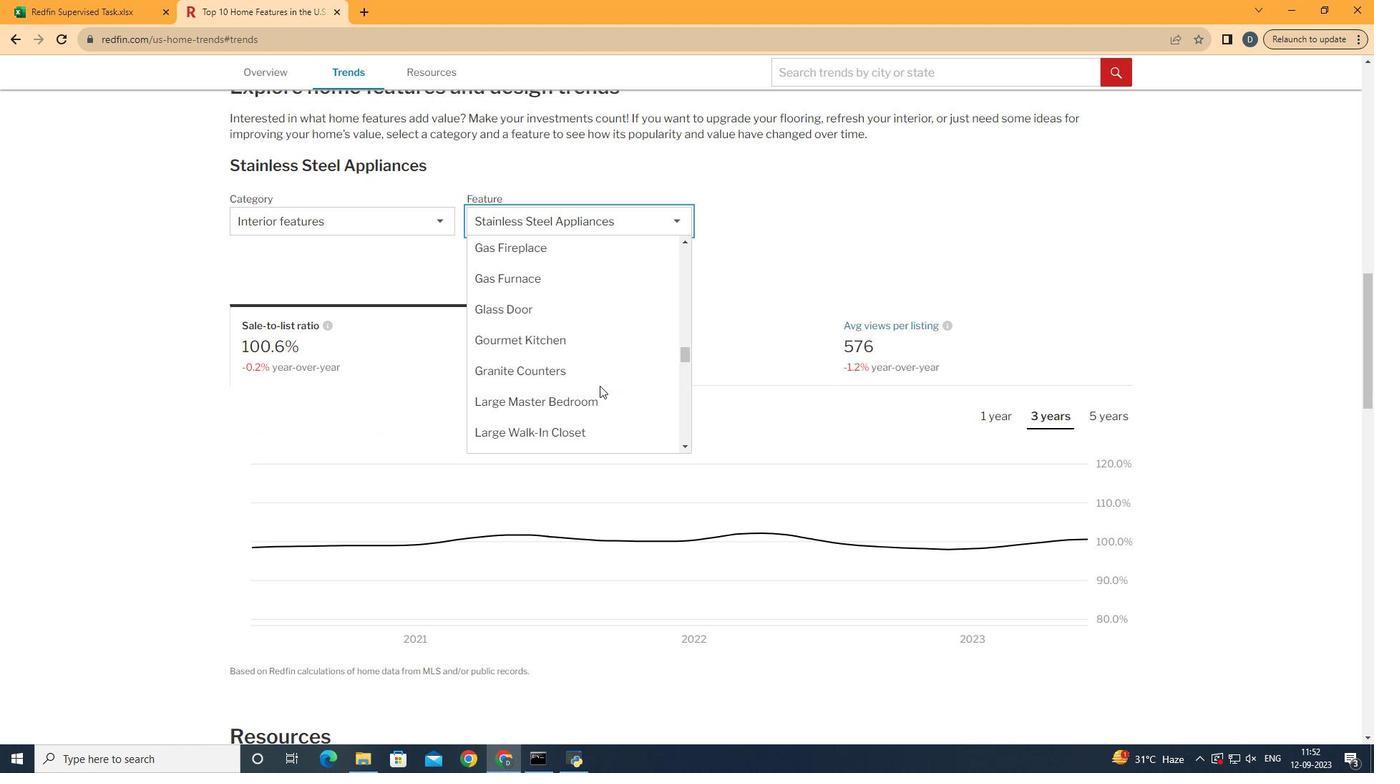 
Action: Mouse scrolled (599, 386) with delta (0, 0)
Screenshot: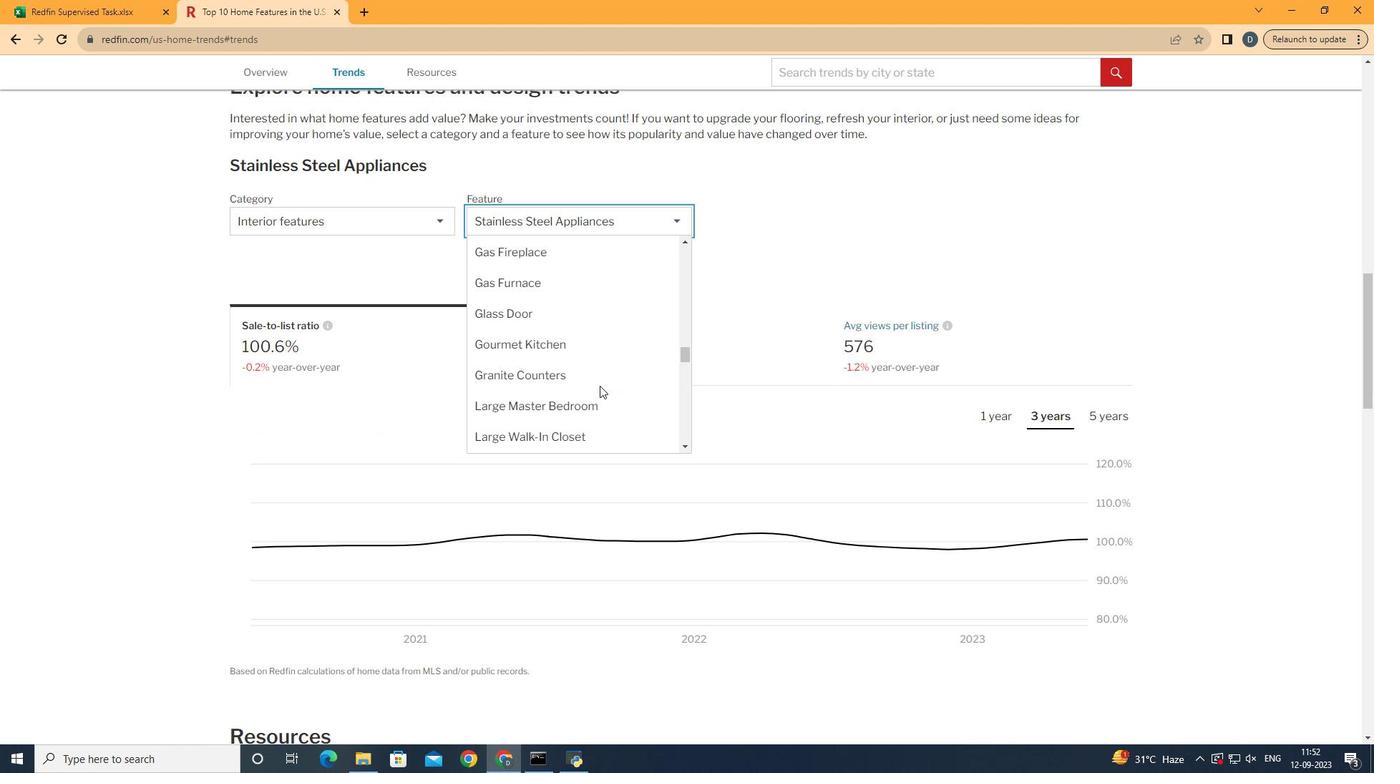 
Action: Mouse scrolled (599, 386) with delta (0, 0)
Screenshot: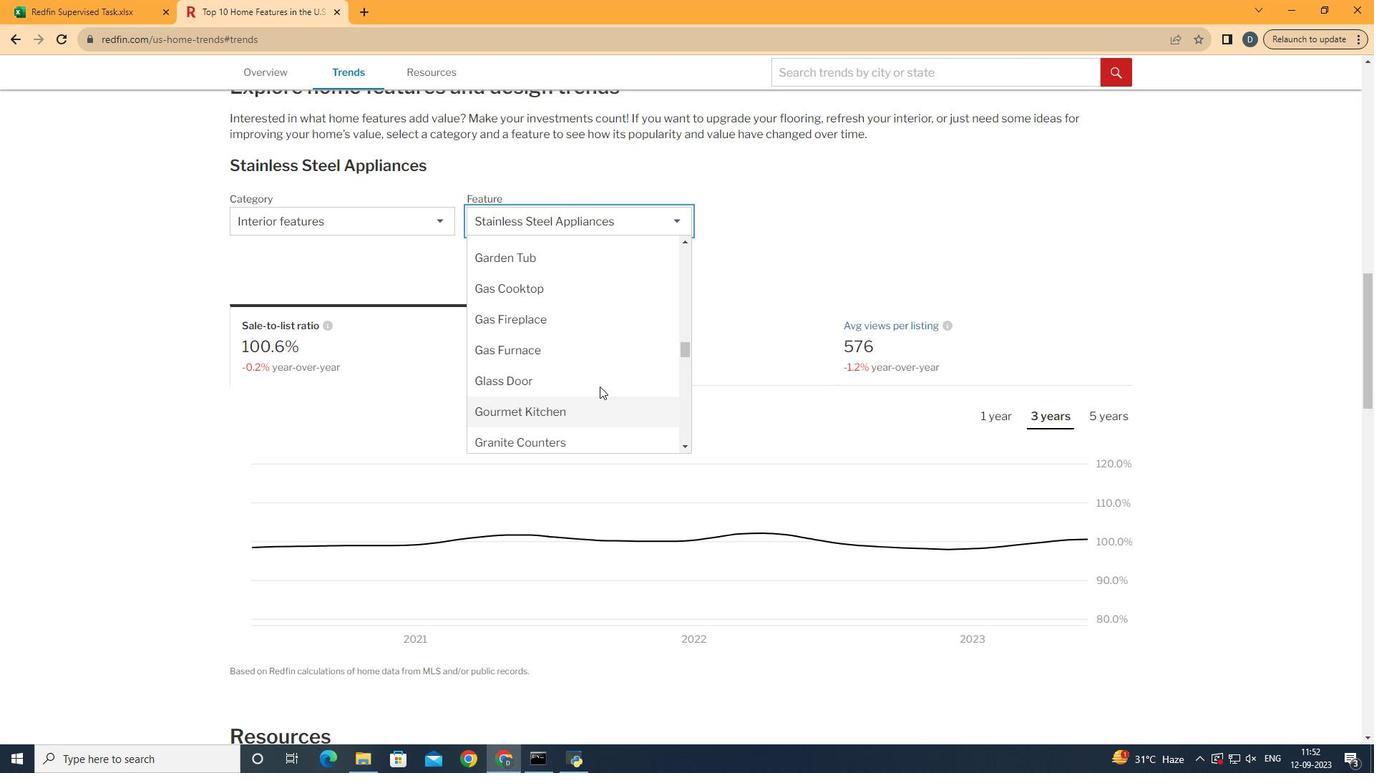 
Action: Mouse moved to (599, 386)
Screenshot: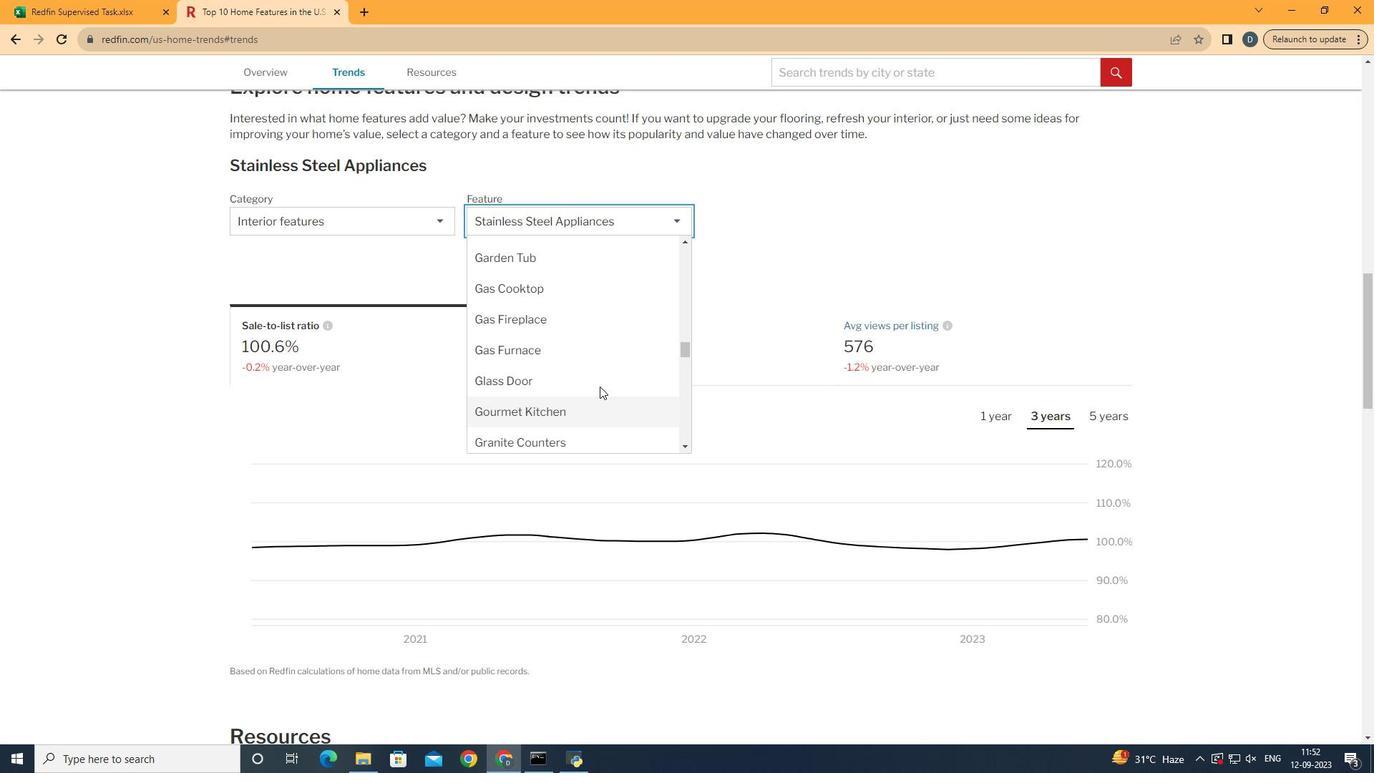 
Action: Mouse scrolled (599, 387) with delta (0, 0)
Screenshot: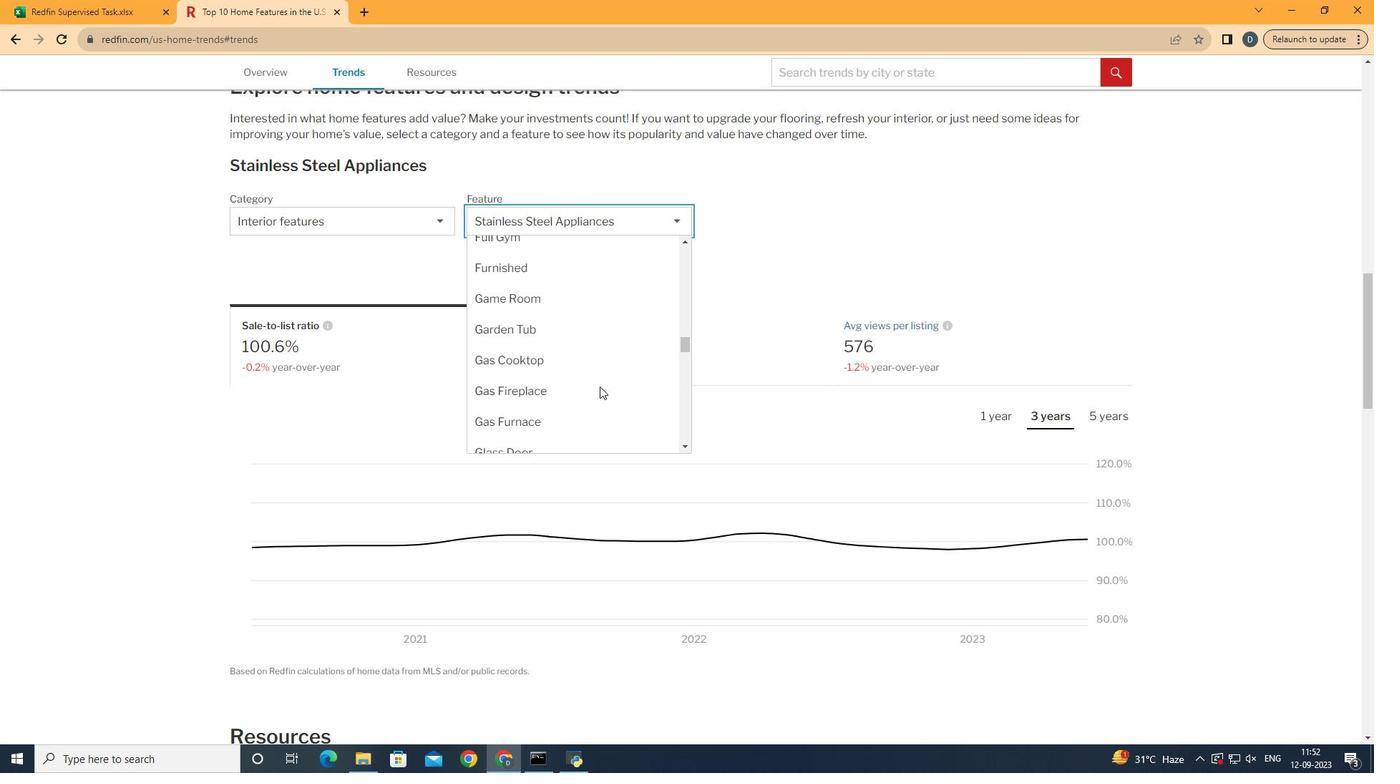 
Action: Mouse moved to (623, 378)
Screenshot: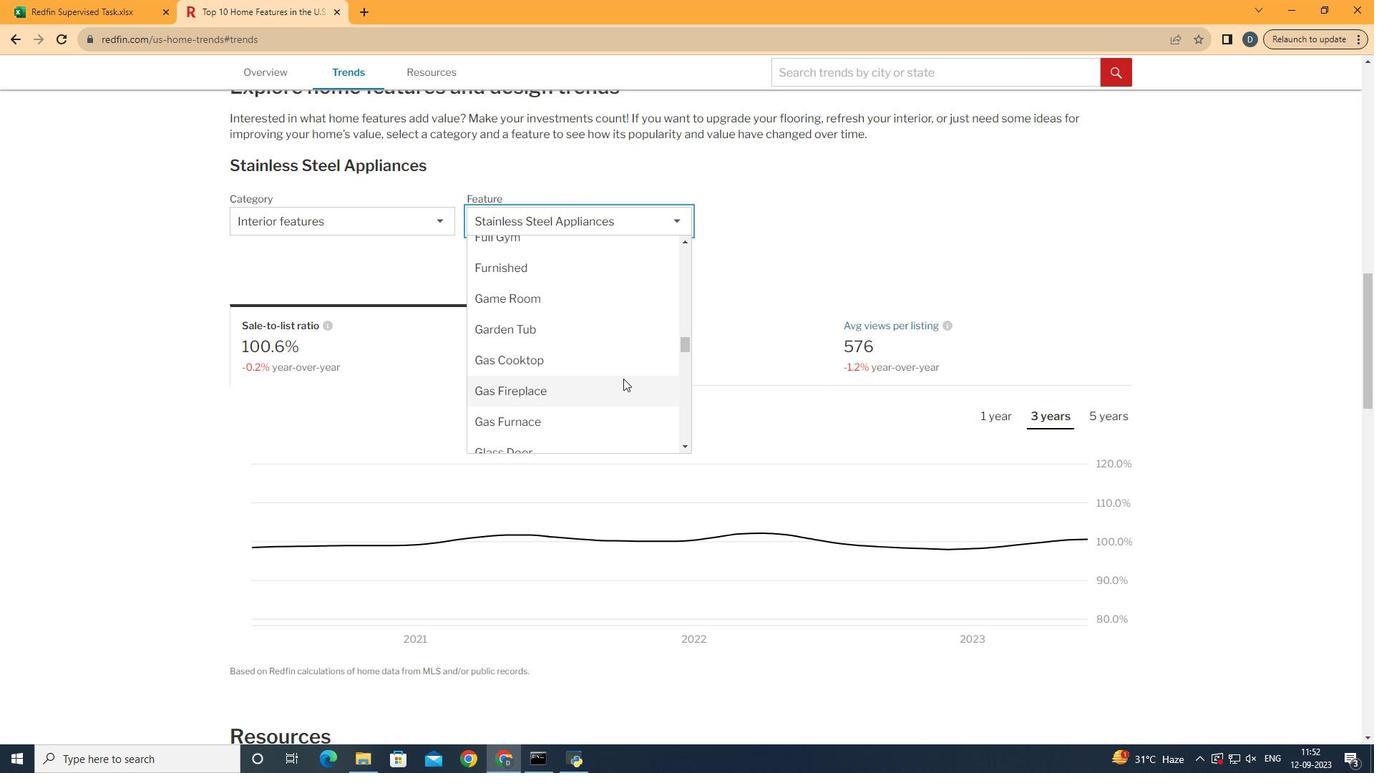 
Action: Mouse pressed left at (623, 378)
Screenshot: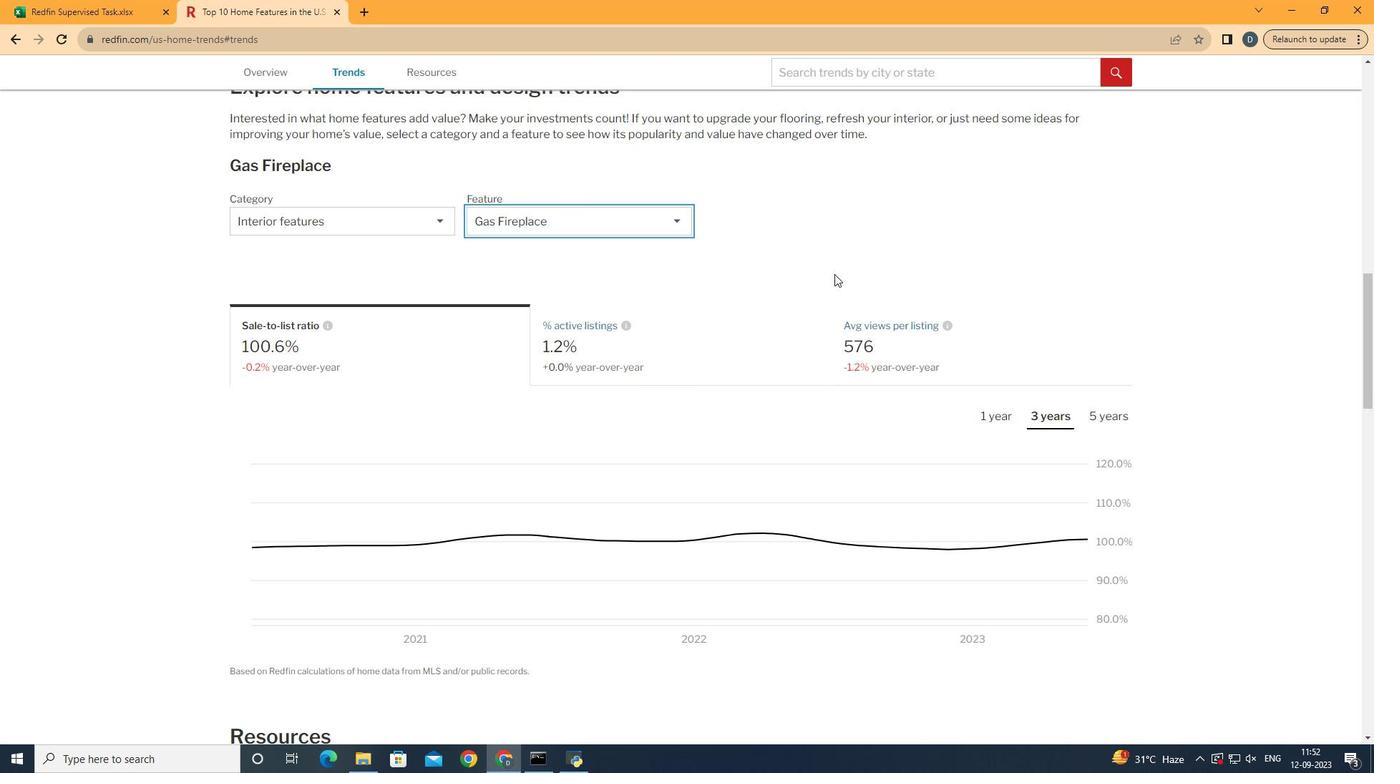 
Action: Mouse moved to (848, 267)
Screenshot: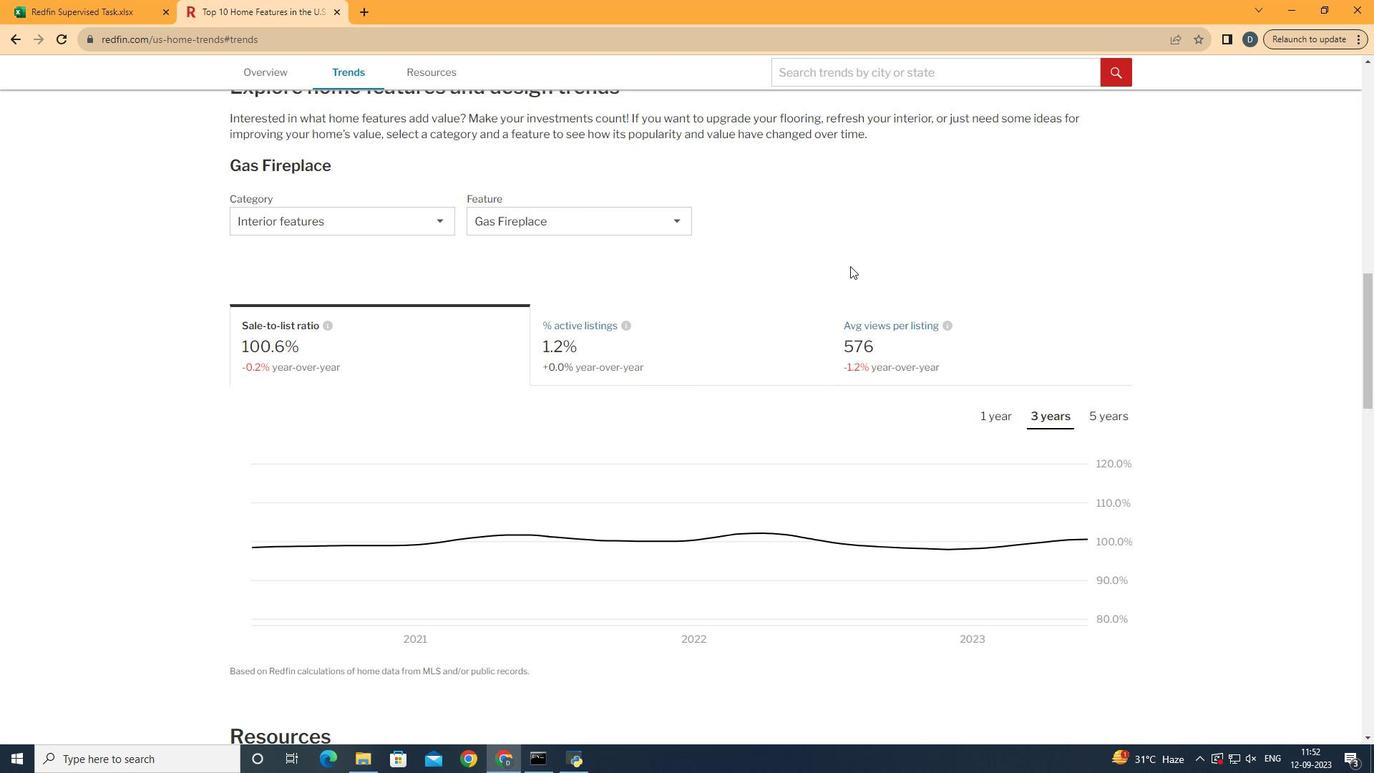
Action: Mouse pressed left at (848, 267)
Screenshot: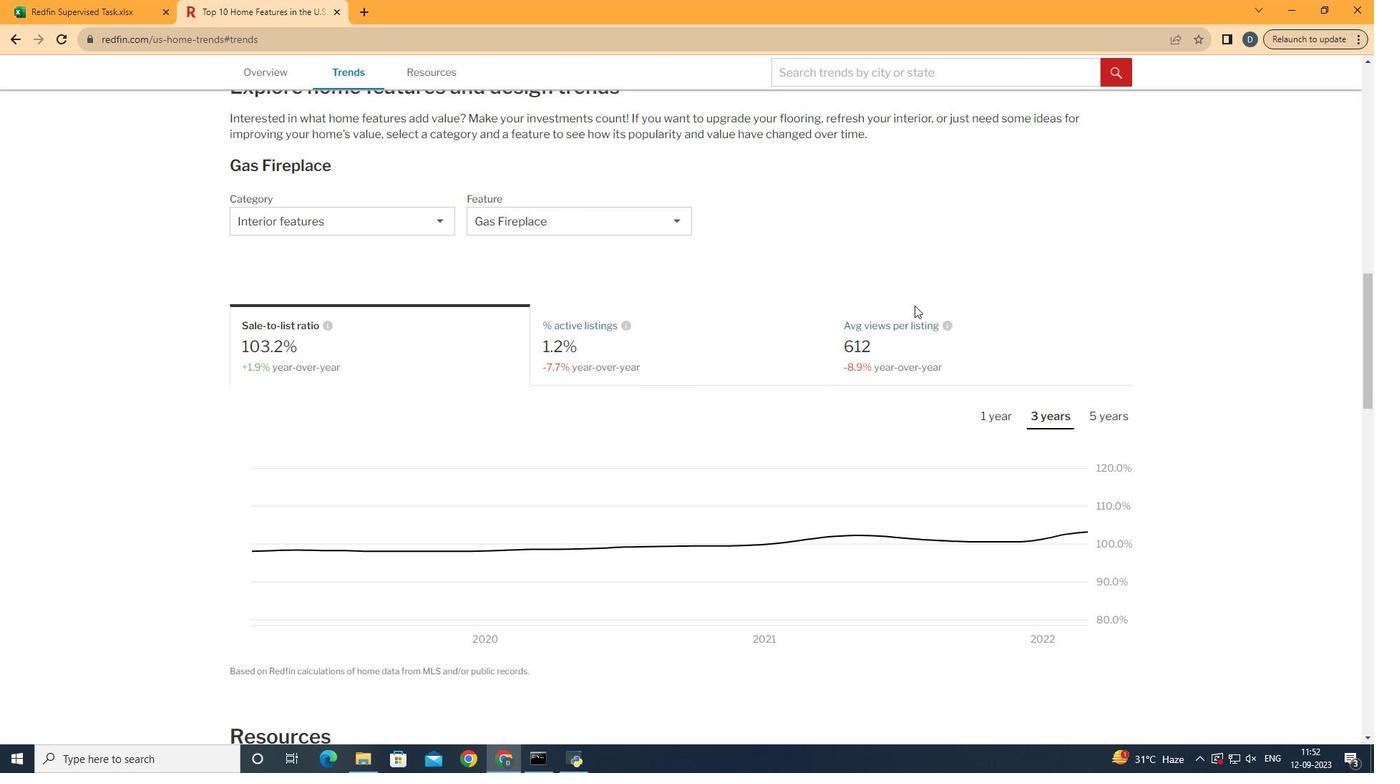 
Action: Mouse moved to (970, 357)
Screenshot: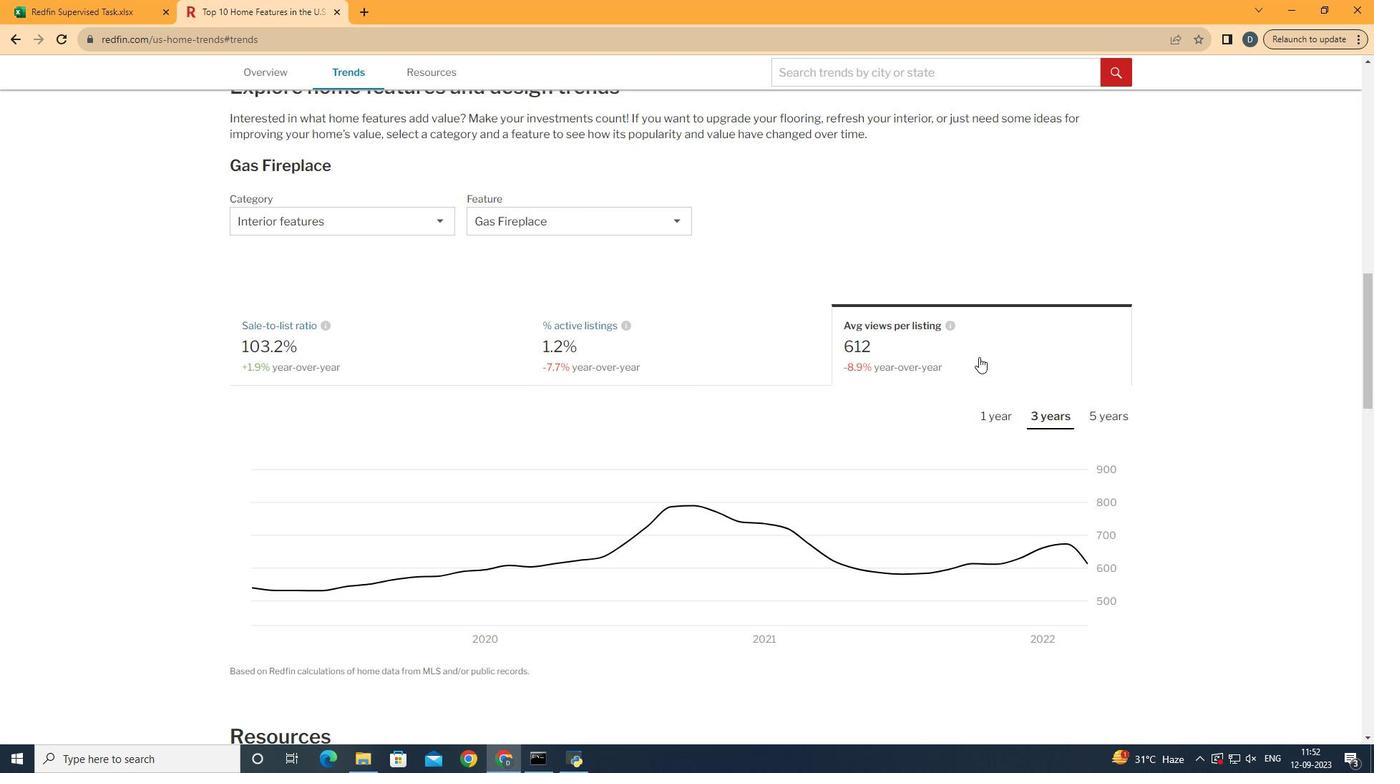 
Action: Mouse pressed left at (970, 357)
Screenshot: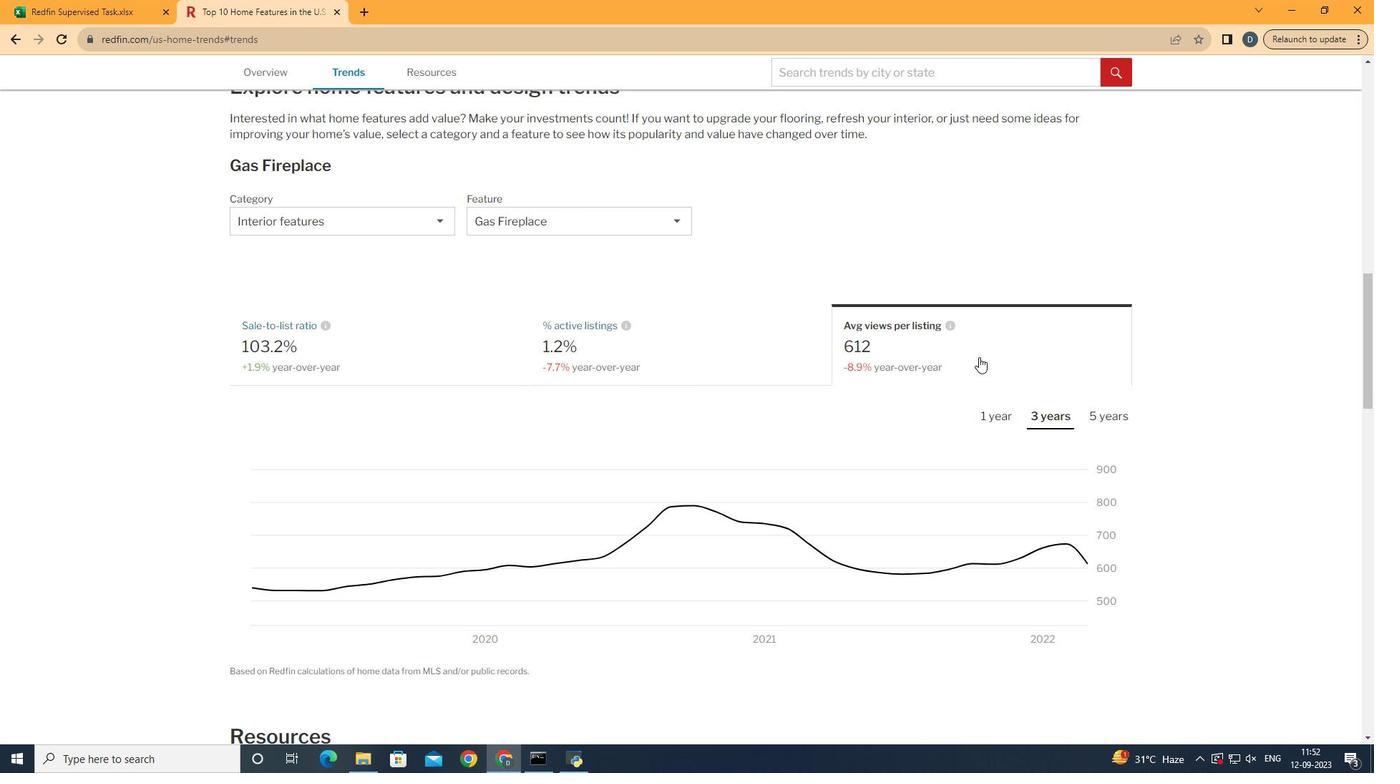
Action: Mouse moved to (1107, 408)
Screenshot: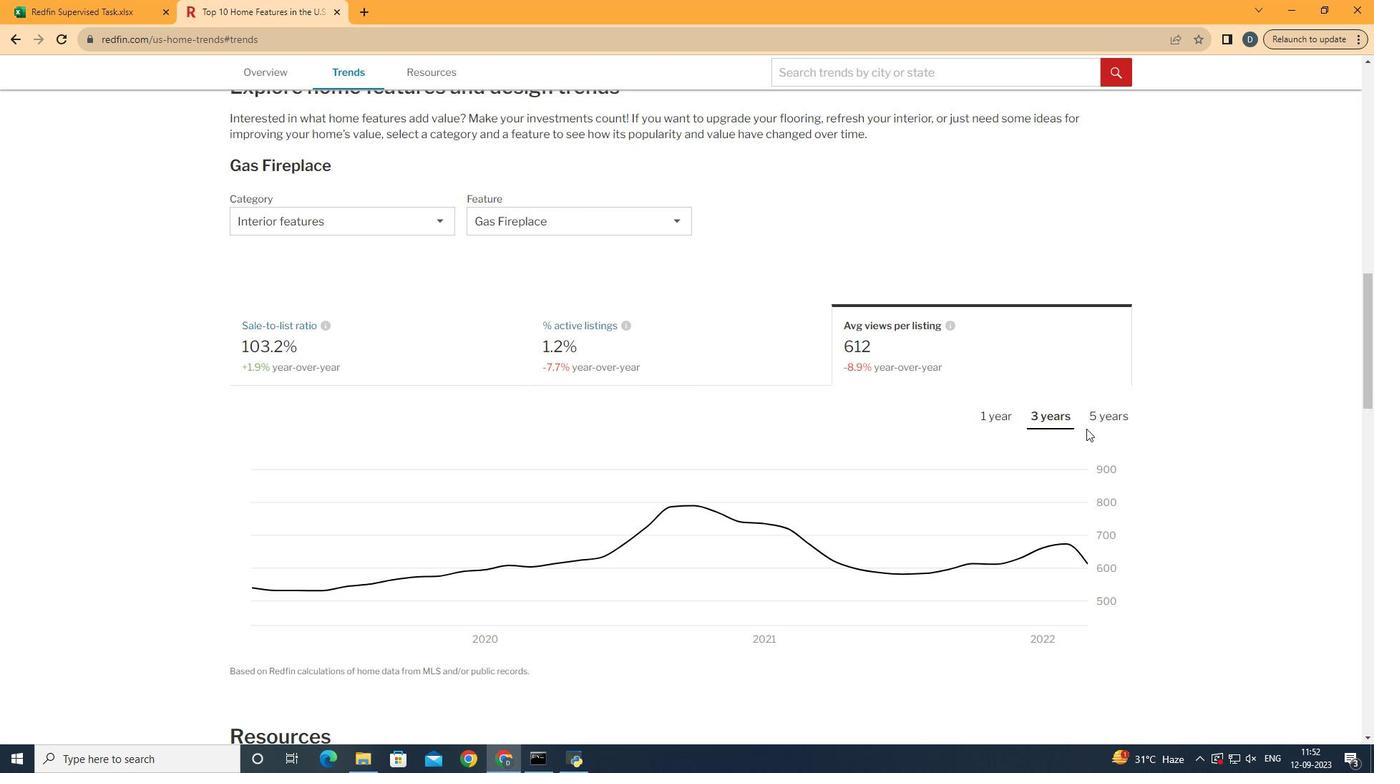 
Action: Mouse pressed left at (1107, 408)
Screenshot: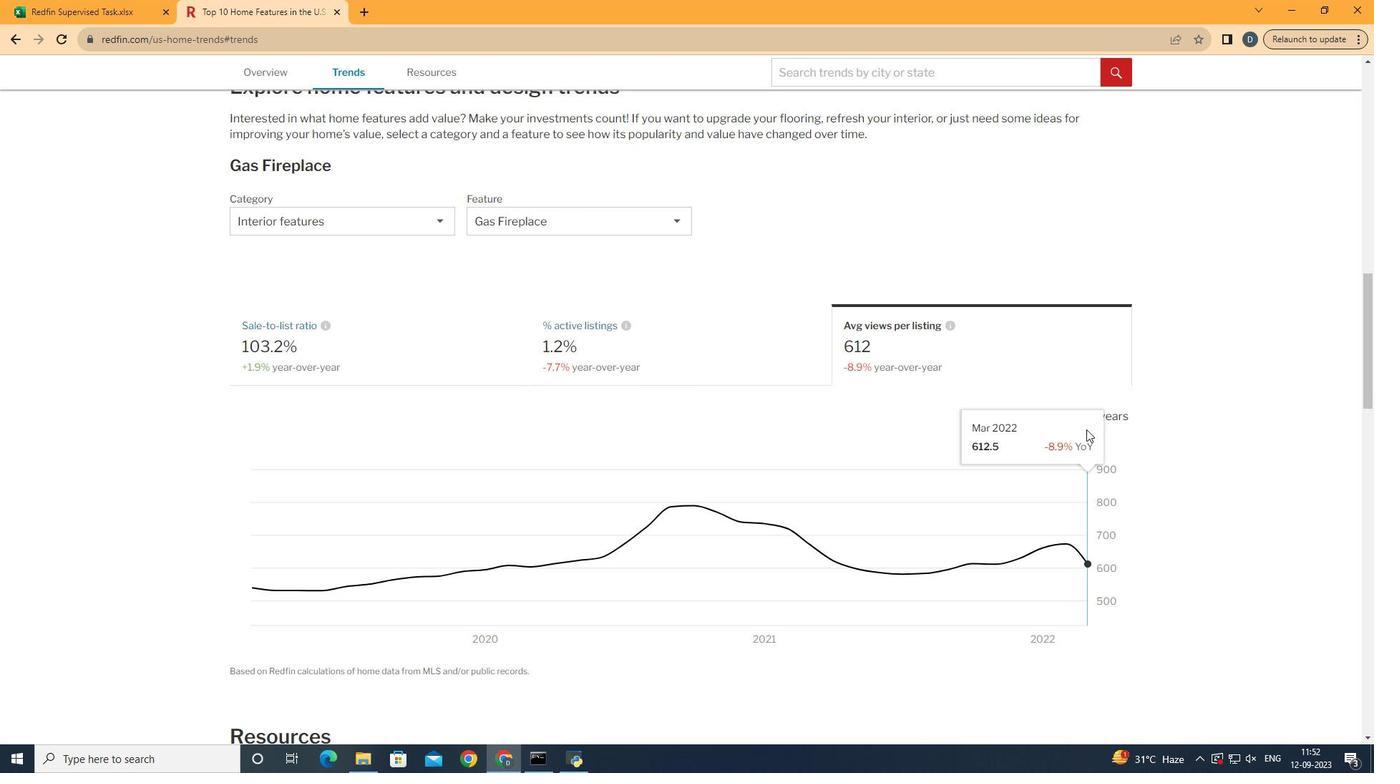
Action: Mouse moved to (1127, 410)
Screenshot: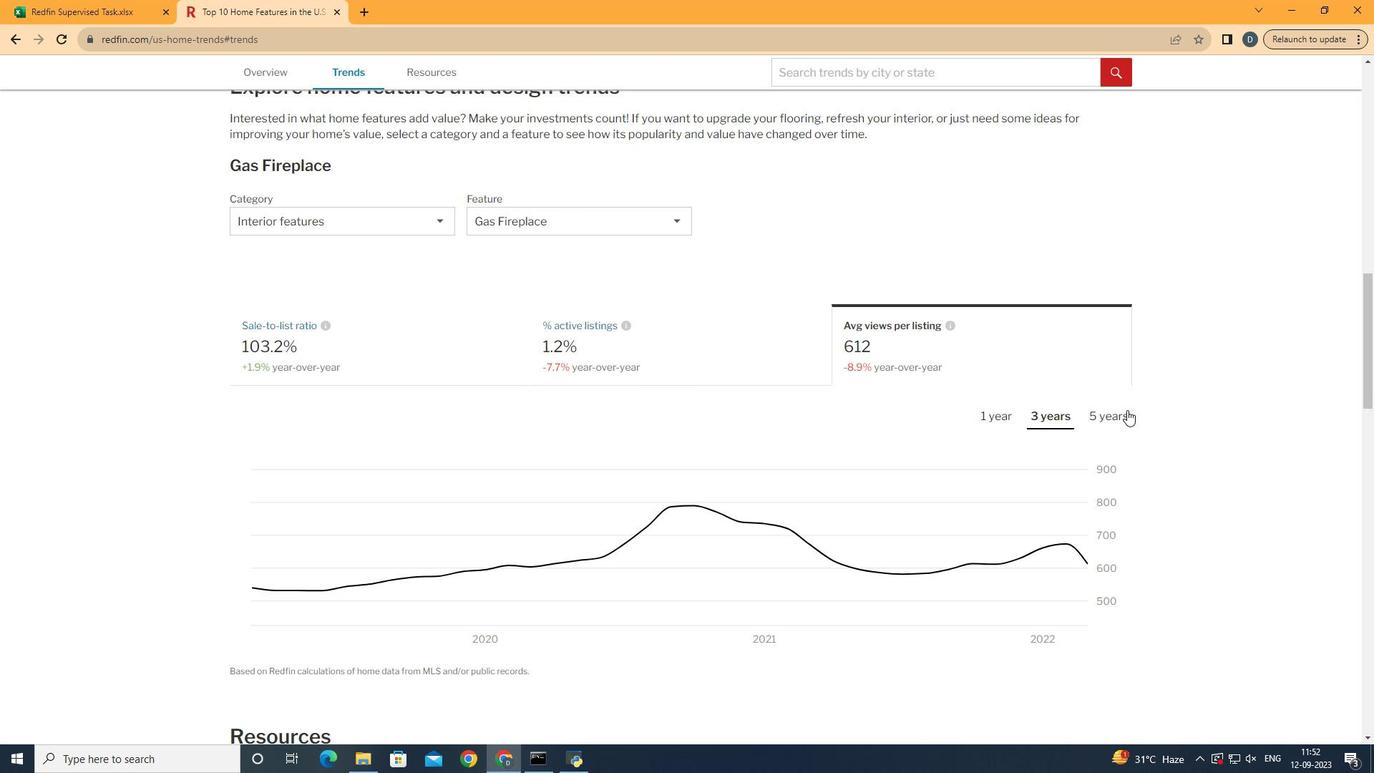 
Action: Mouse pressed left at (1127, 410)
Screenshot: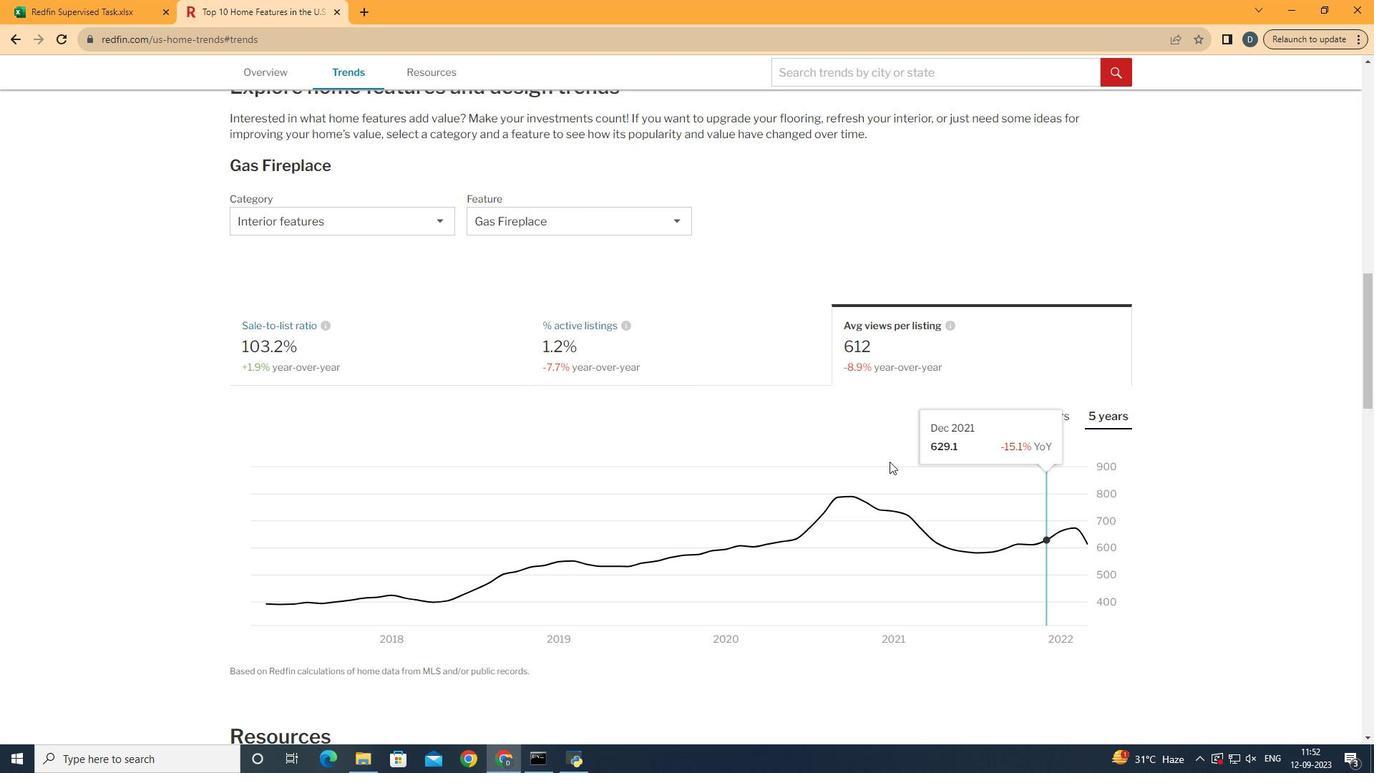 
Action: Mouse moved to (1130, 554)
Screenshot: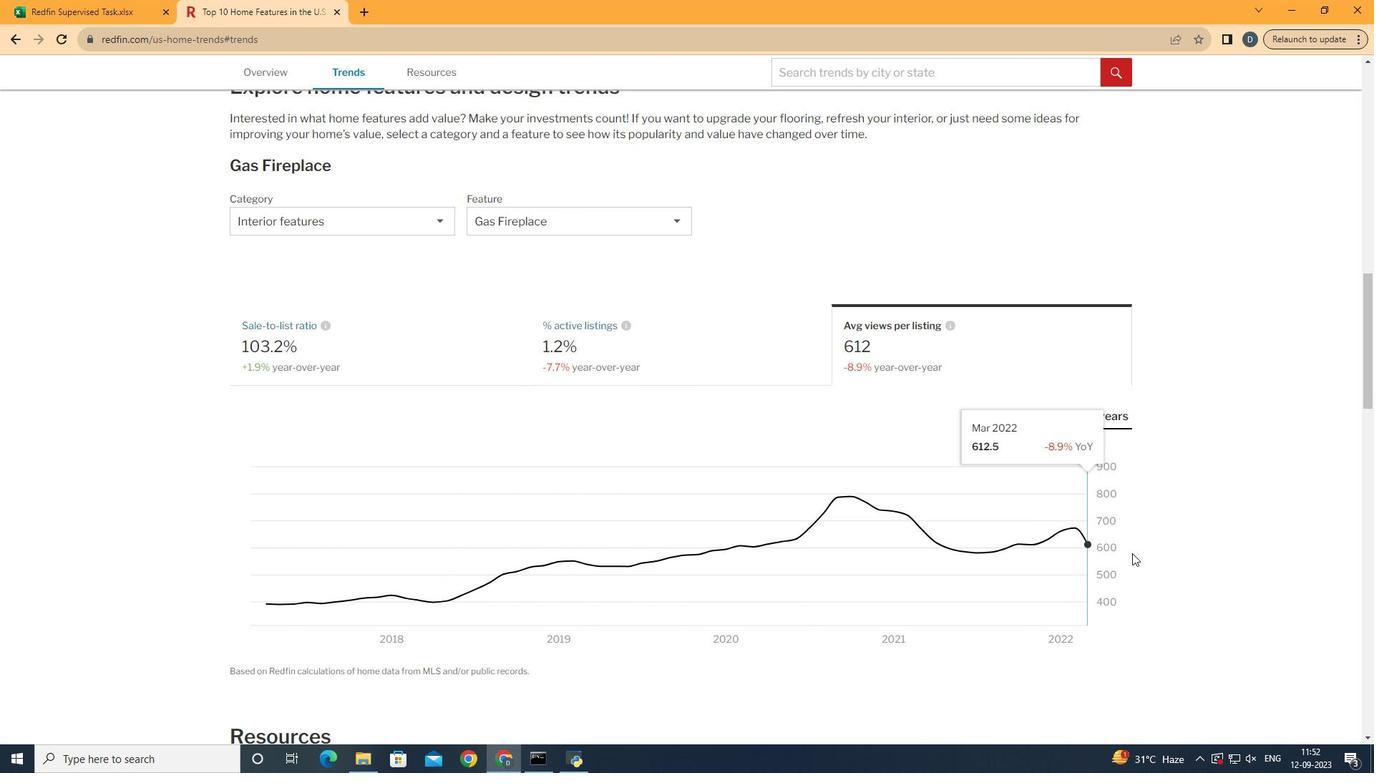 
